 Task: Find connections with filter location Cikarang with filter topic #humanresourceswith filter profile language French with filter current company GEP Worldwide with filter school Adikavi Nannaya University with filter industry Events Services with filter service category Research with filter keywords title Program Manager
Action: Mouse moved to (561, 58)
Screenshot: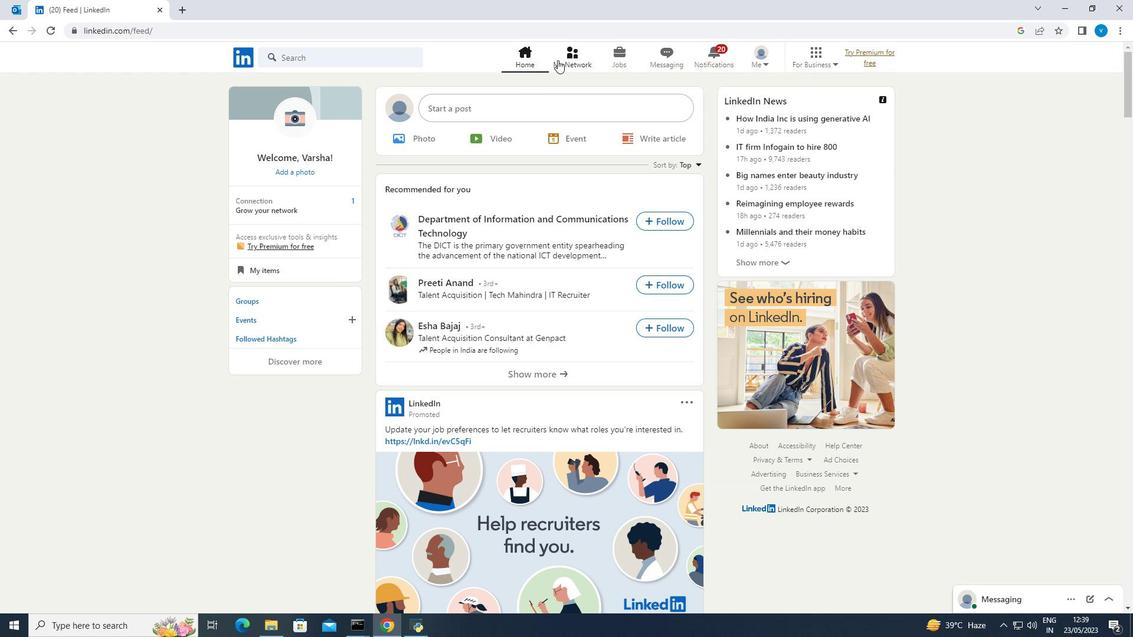 
Action: Mouse pressed left at (561, 58)
Screenshot: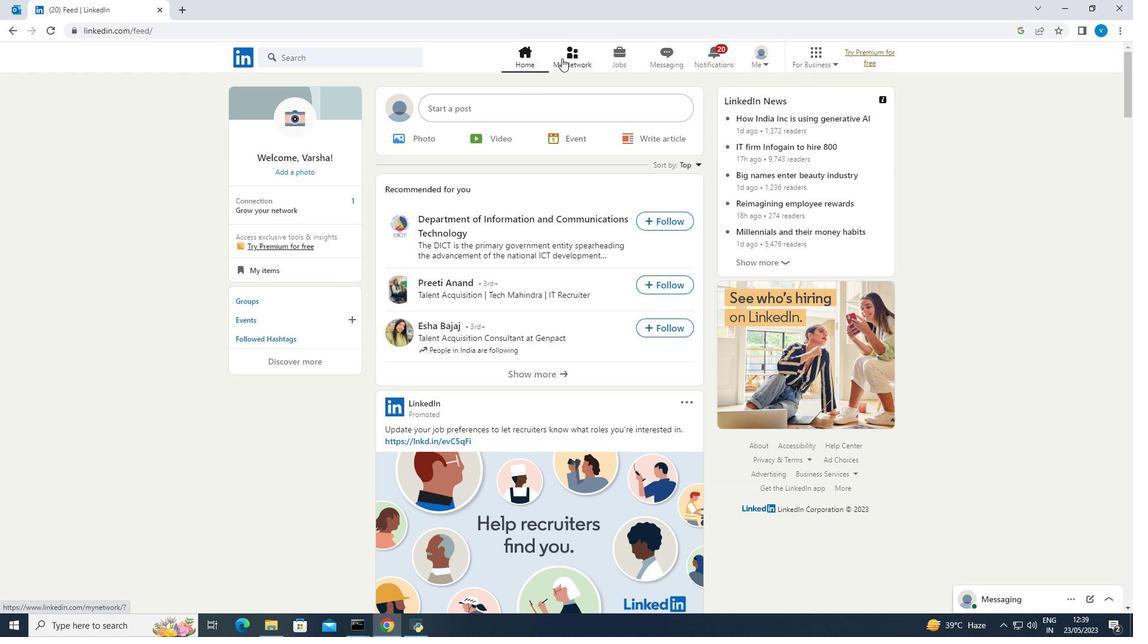 
Action: Mouse moved to (359, 118)
Screenshot: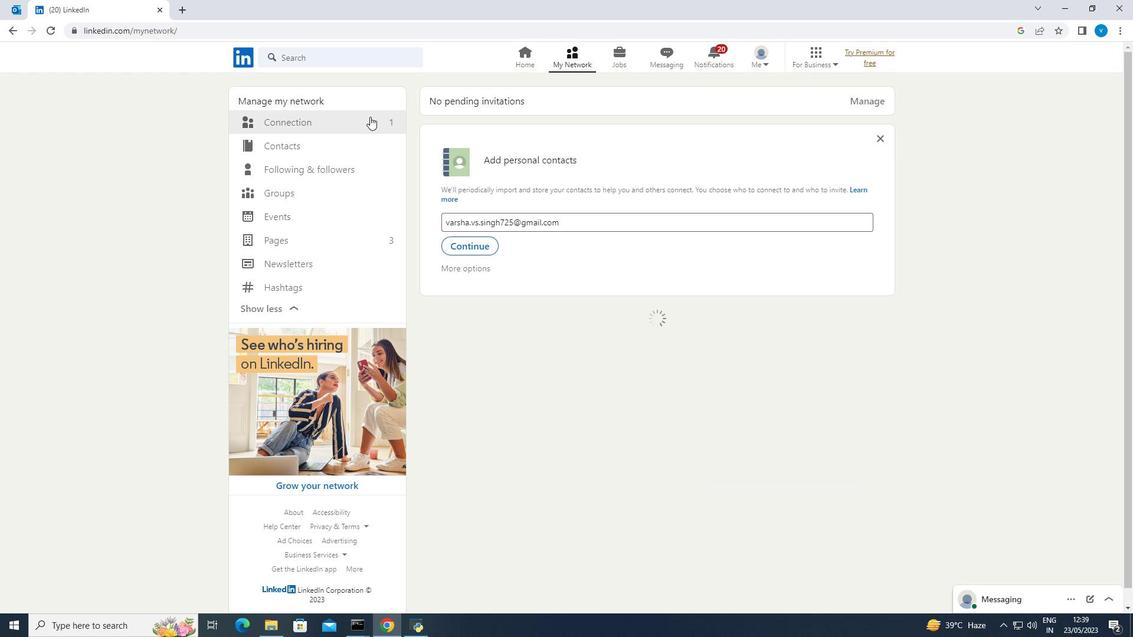 
Action: Mouse pressed left at (359, 118)
Screenshot: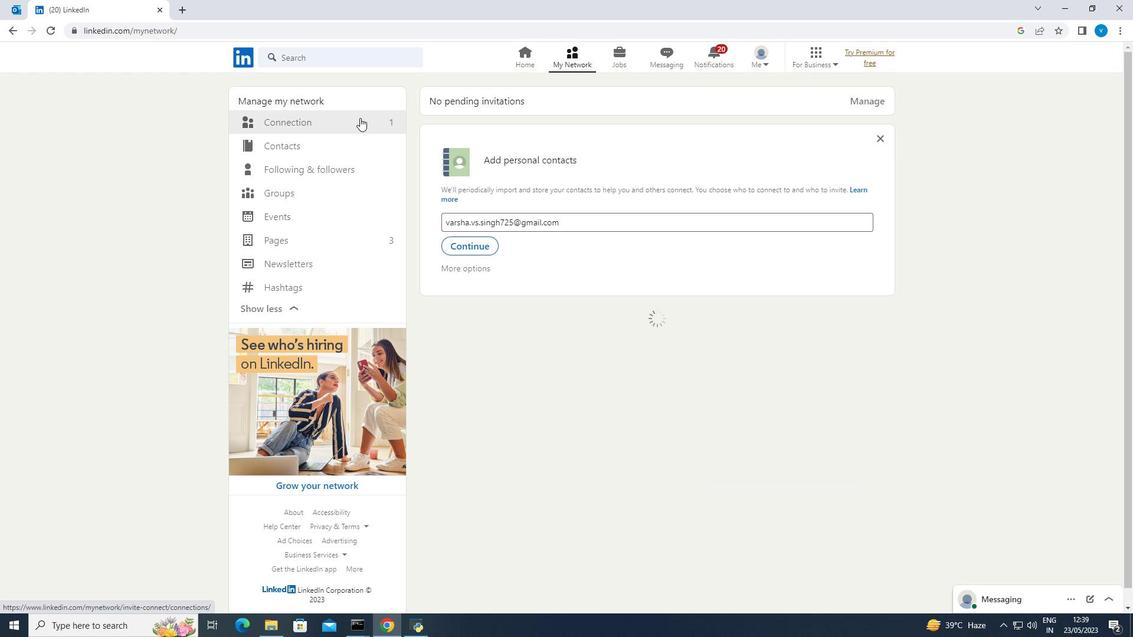 
Action: Mouse moved to (636, 125)
Screenshot: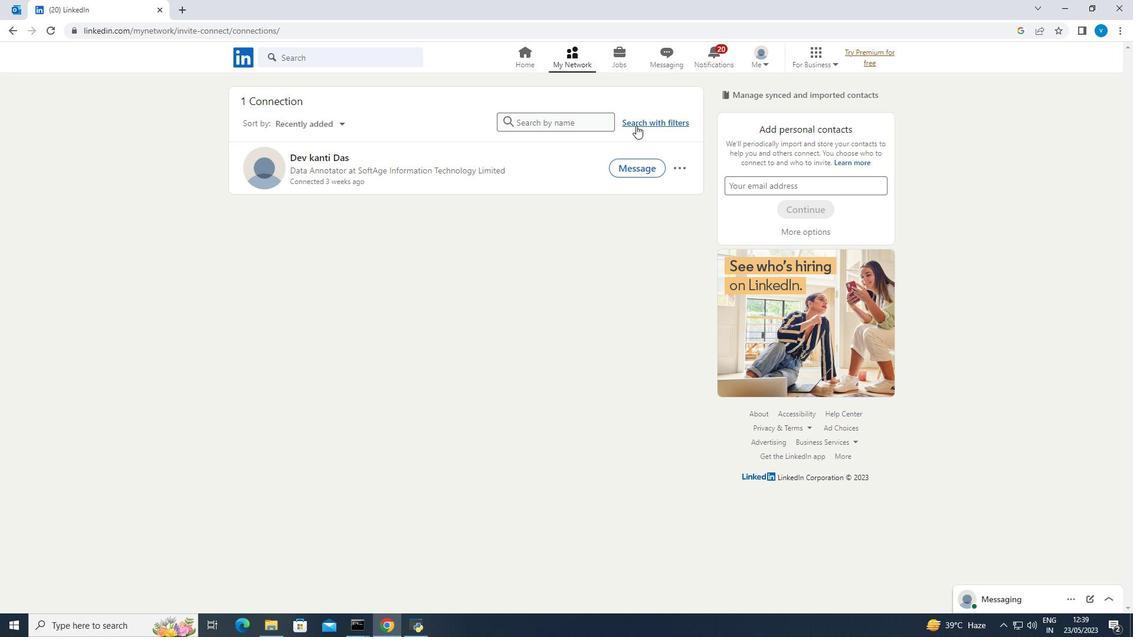 
Action: Mouse pressed left at (636, 125)
Screenshot: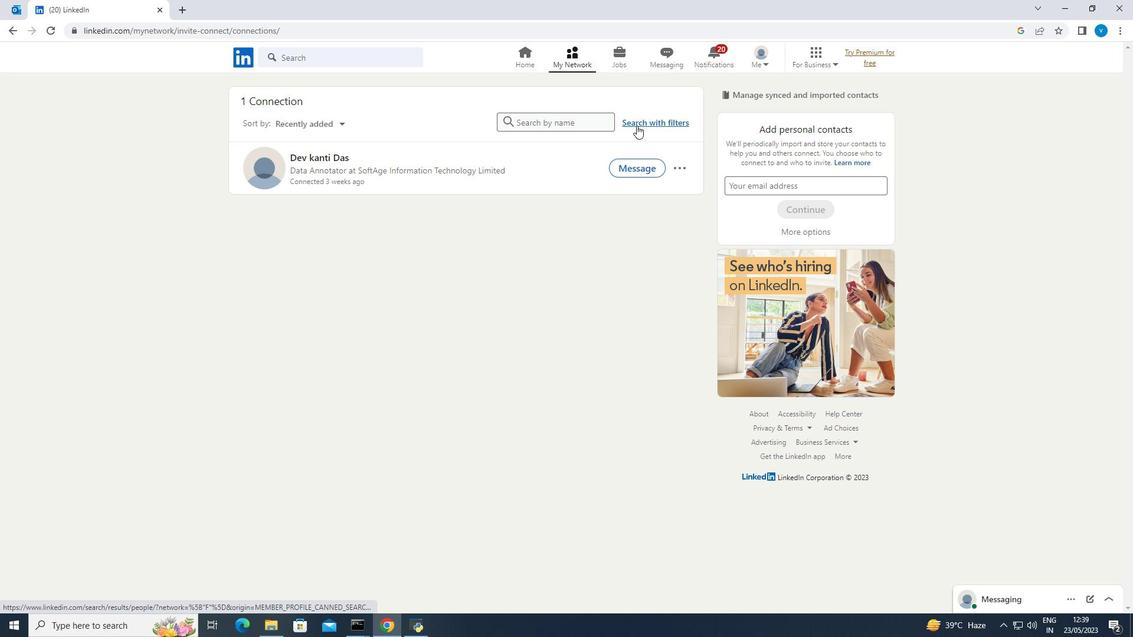 
Action: Mouse moved to (601, 90)
Screenshot: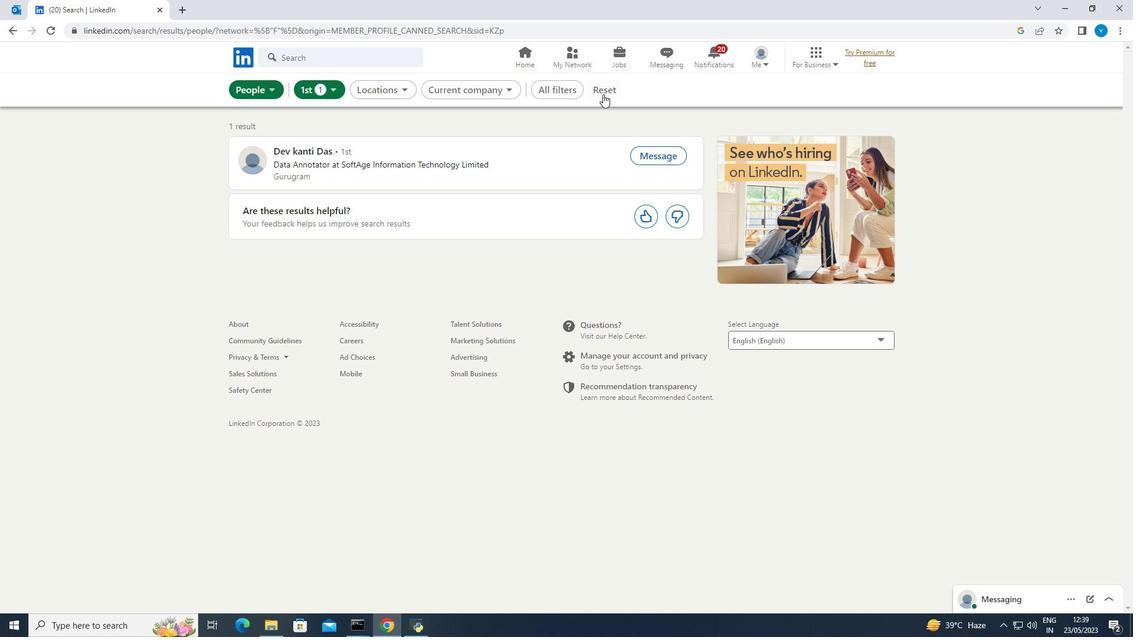 
Action: Mouse pressed left at (601, 90)
Screenshot: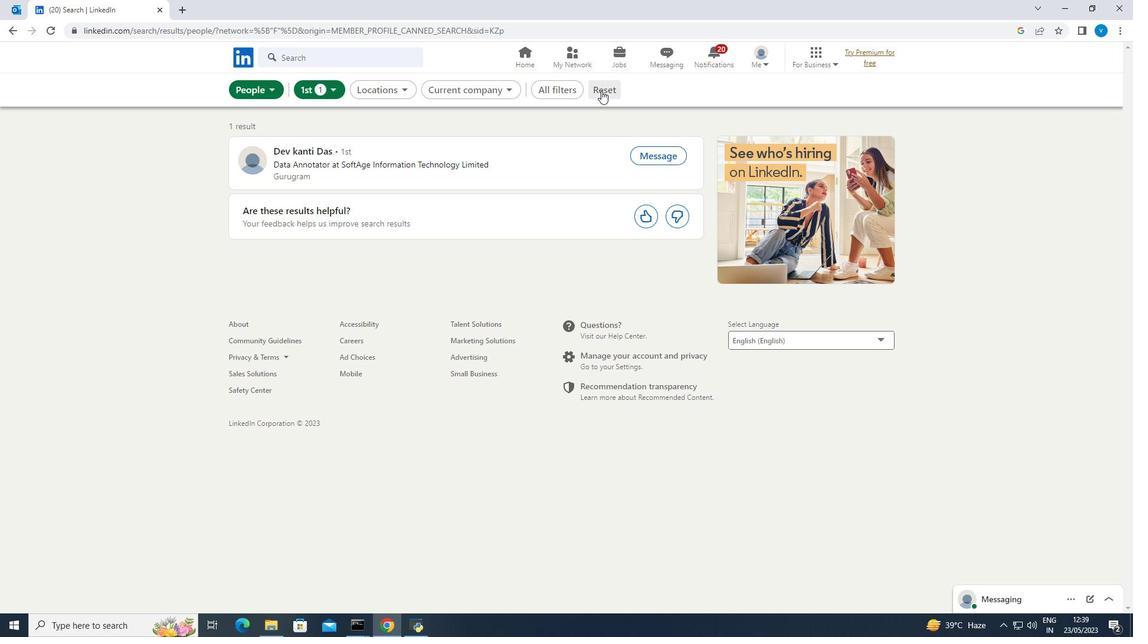 
Action: Mouse moved to (597, 91)
Screenshot: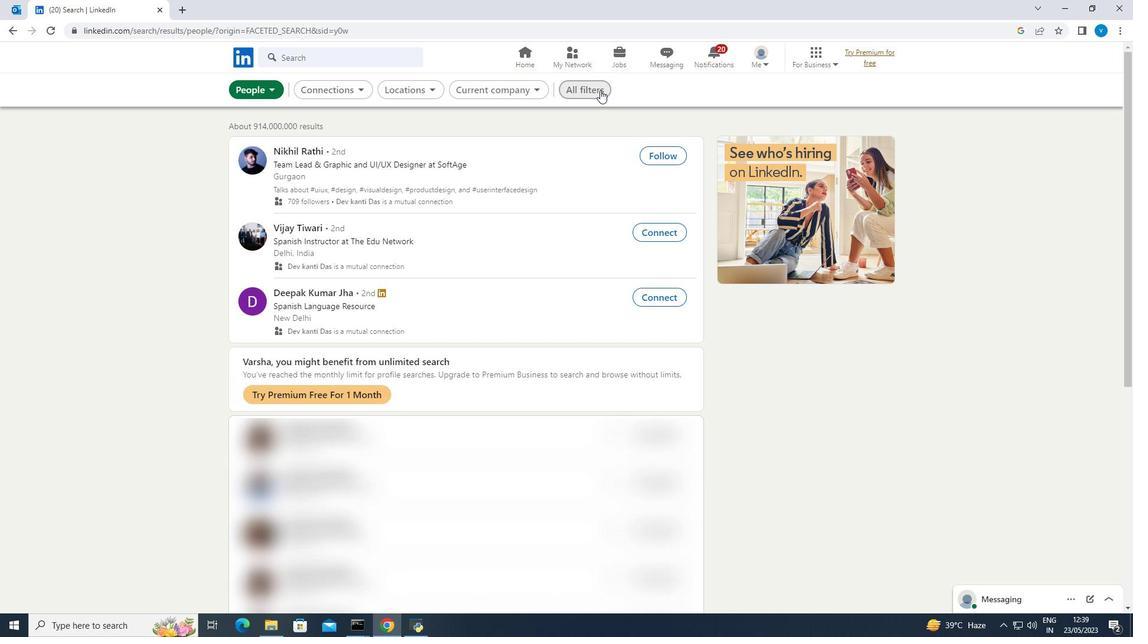 
Action: Mouse pressed left at (597, 91)
Screenshot: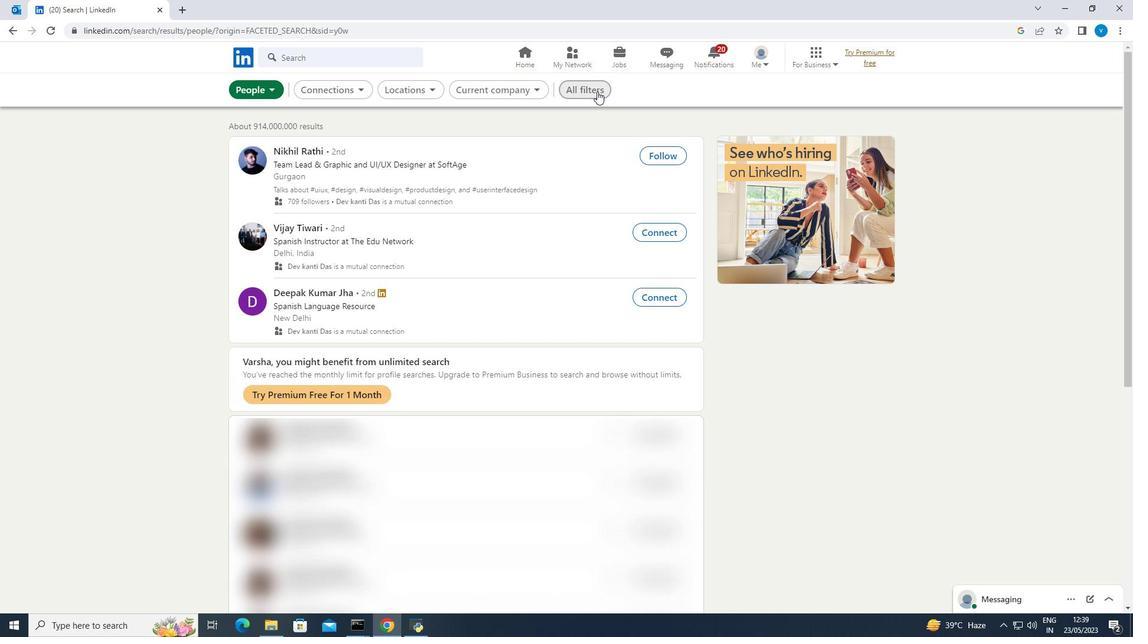 
Action: Mouse moved to (851, 213)
Screenshot: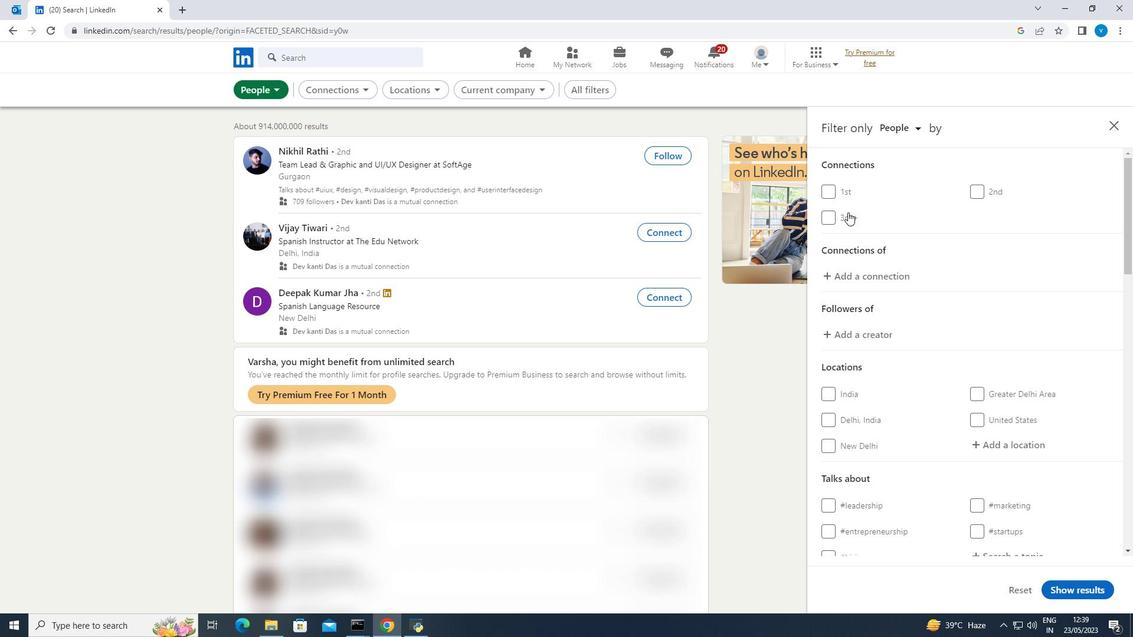 
Action: Mouse scrolled (851, 213) with delta (0, 0)
Screenshot: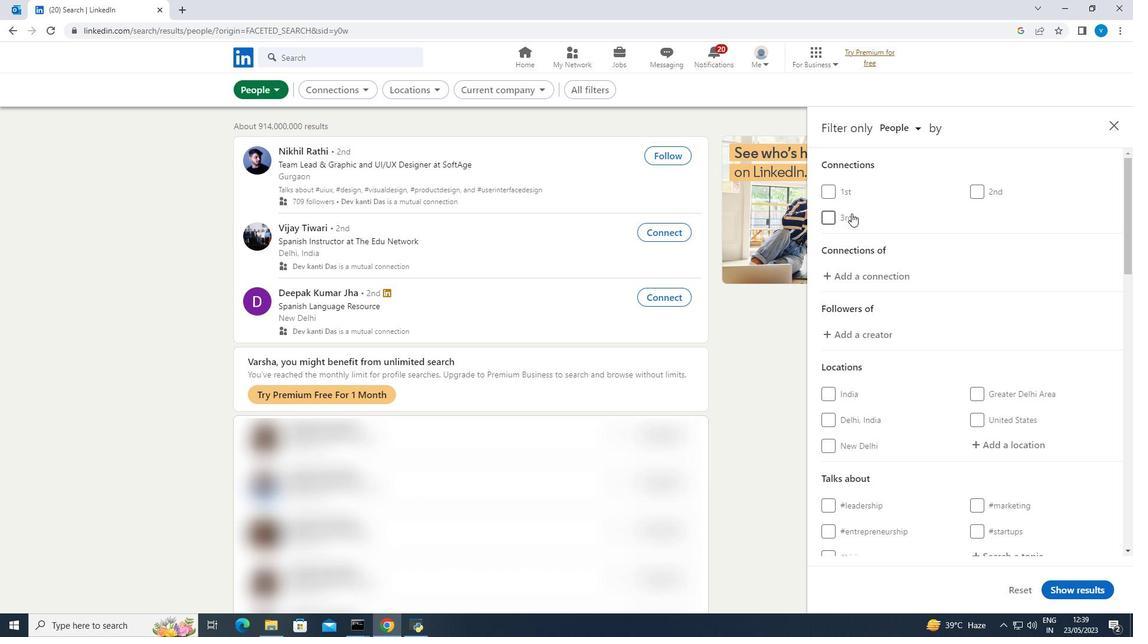 
Action: Mouse scrolled (851, 213) with delta (0, 0)
Screenshot: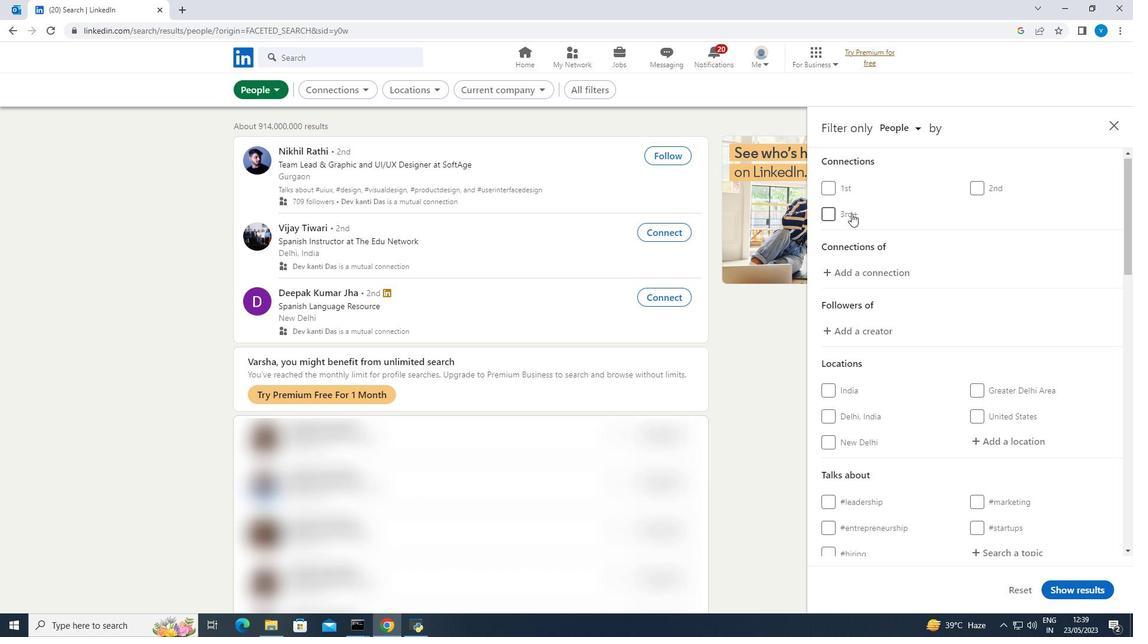 
Action: Mouse scrolled (851, 213) with delta (0, 0)
Screenshot: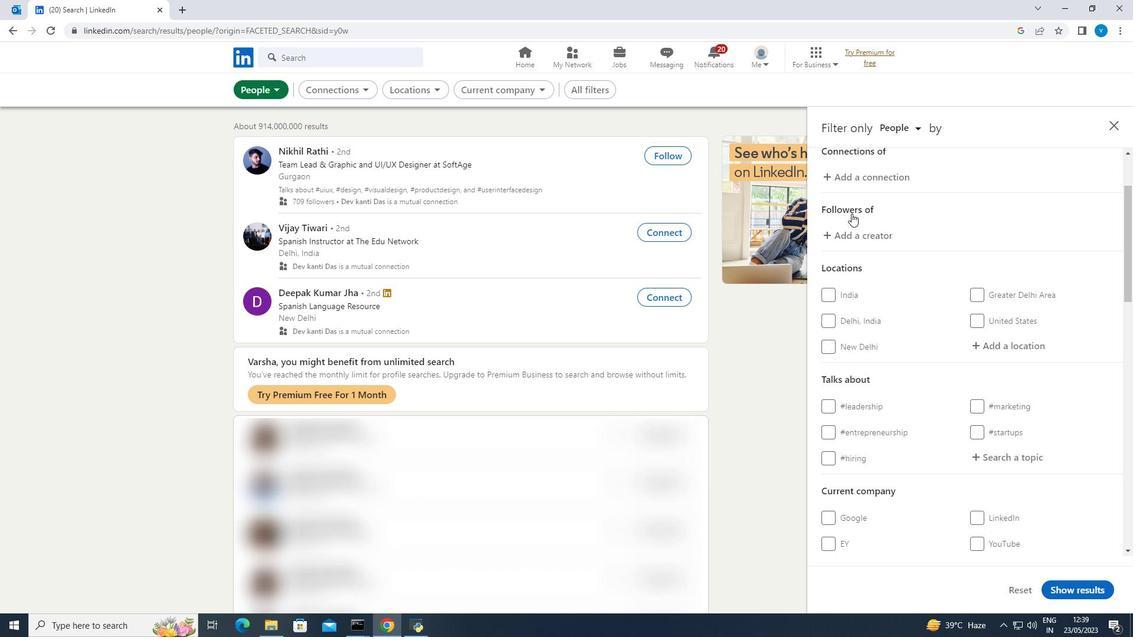 
Action: Mouse moved to (978, 263)
Screenshot: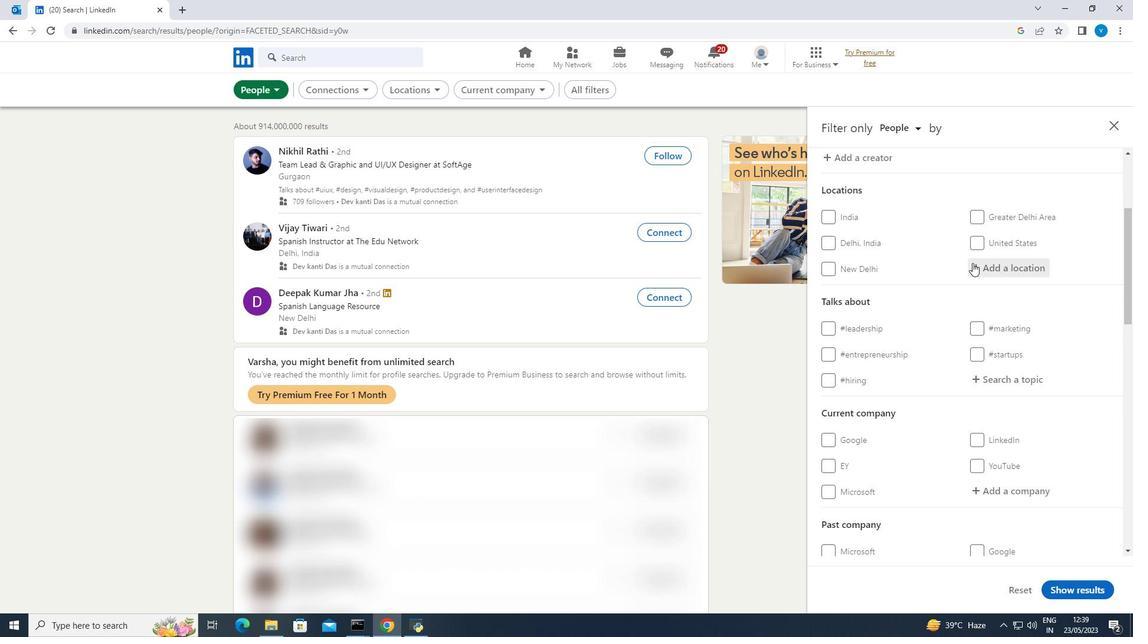 
Action: Mouse pressed left at (978, 263)
Screenshot: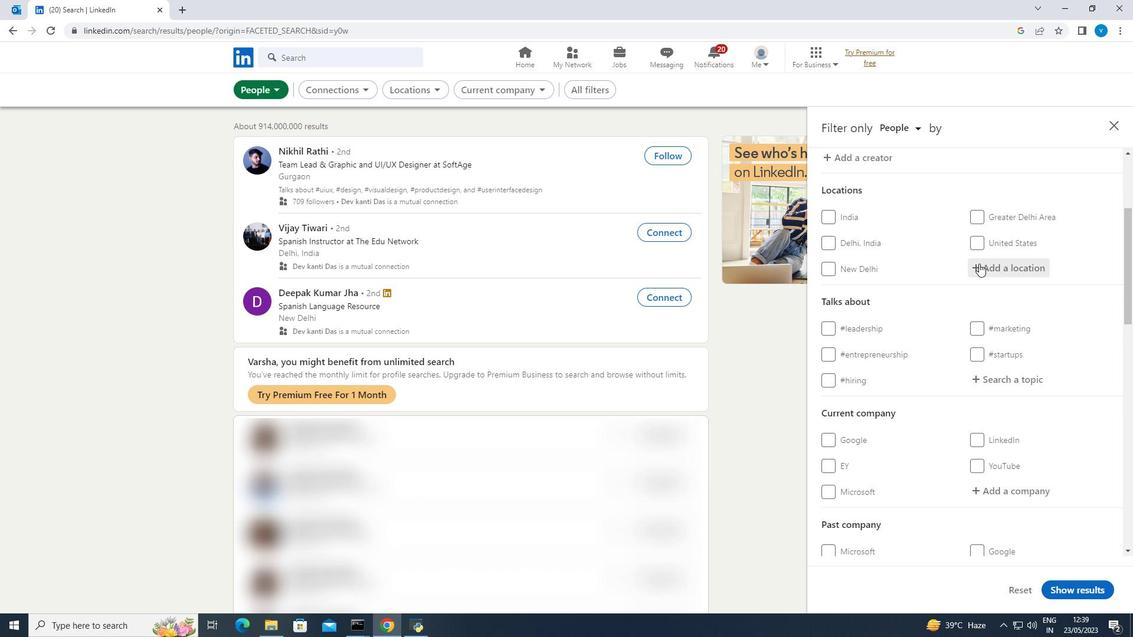 
Action: Key pressed <Key.shift><Key.shift><Key.shift>Cikarang
Screenshot: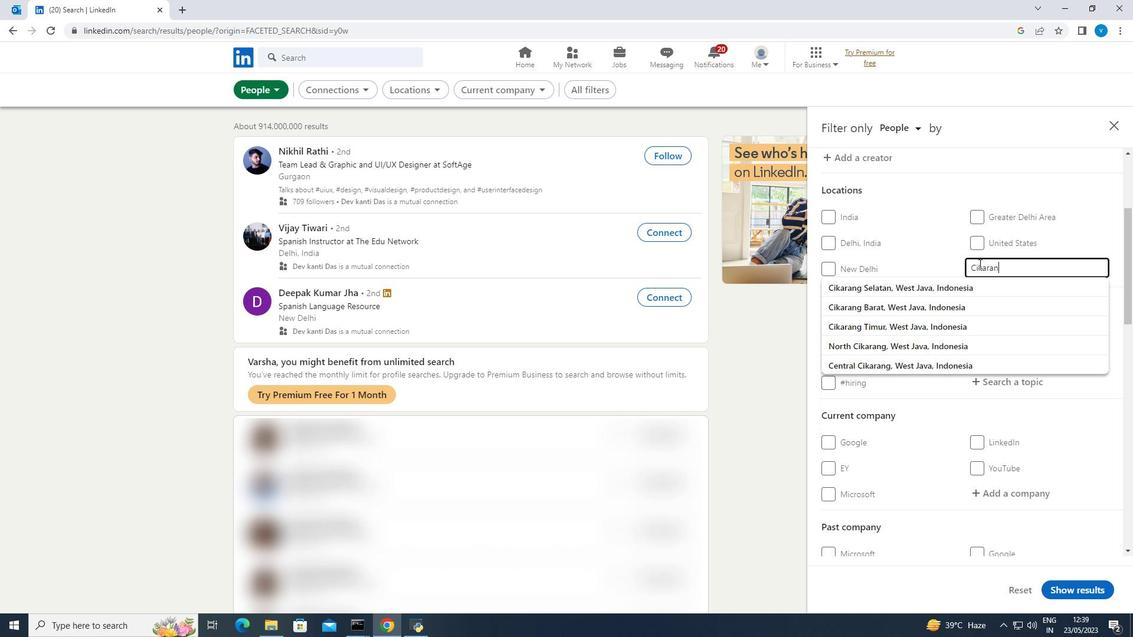 
Action: Mouse moved to (1000, 381)
Screenshot: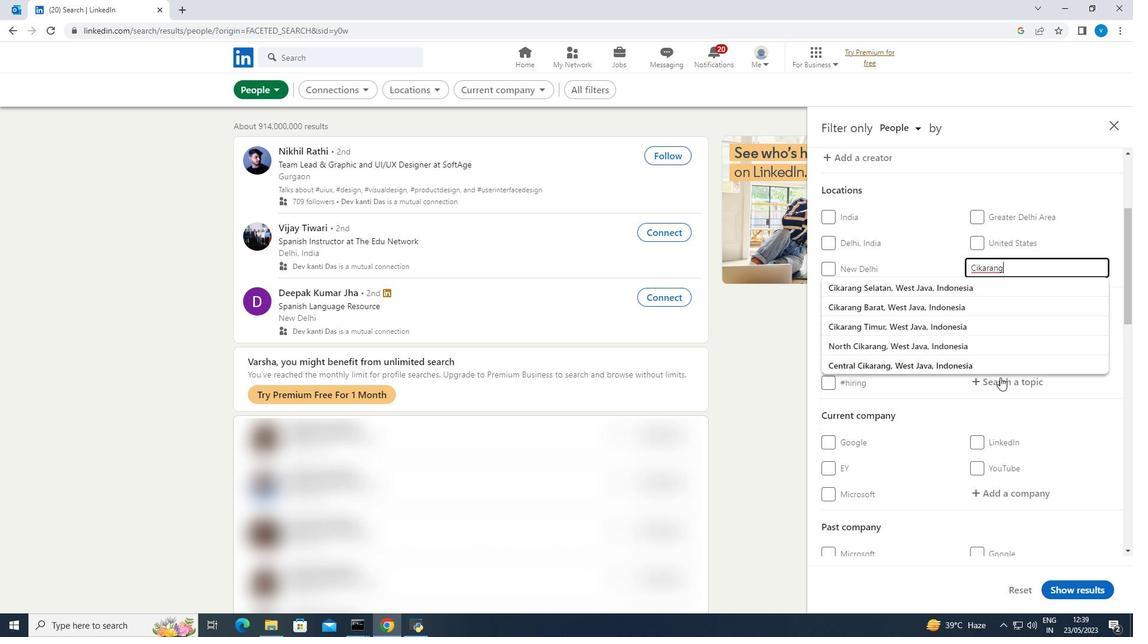 
Action: Mouse pressed left at (1000, 381)
Screenshot: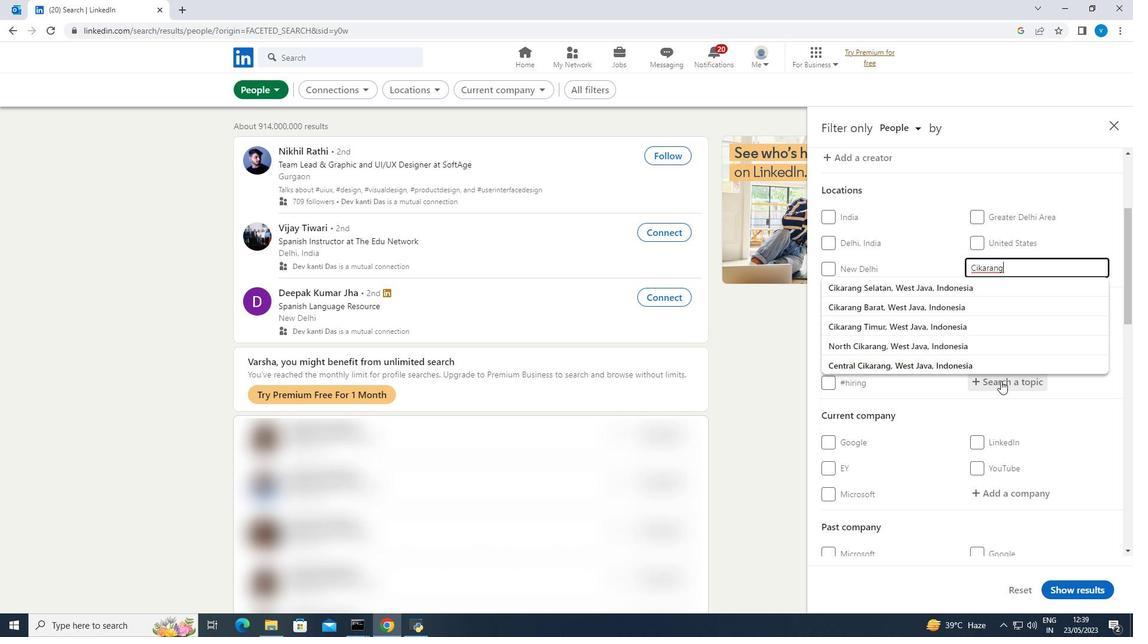 
Action: Mouse moved to (996, 384)
Screenshot: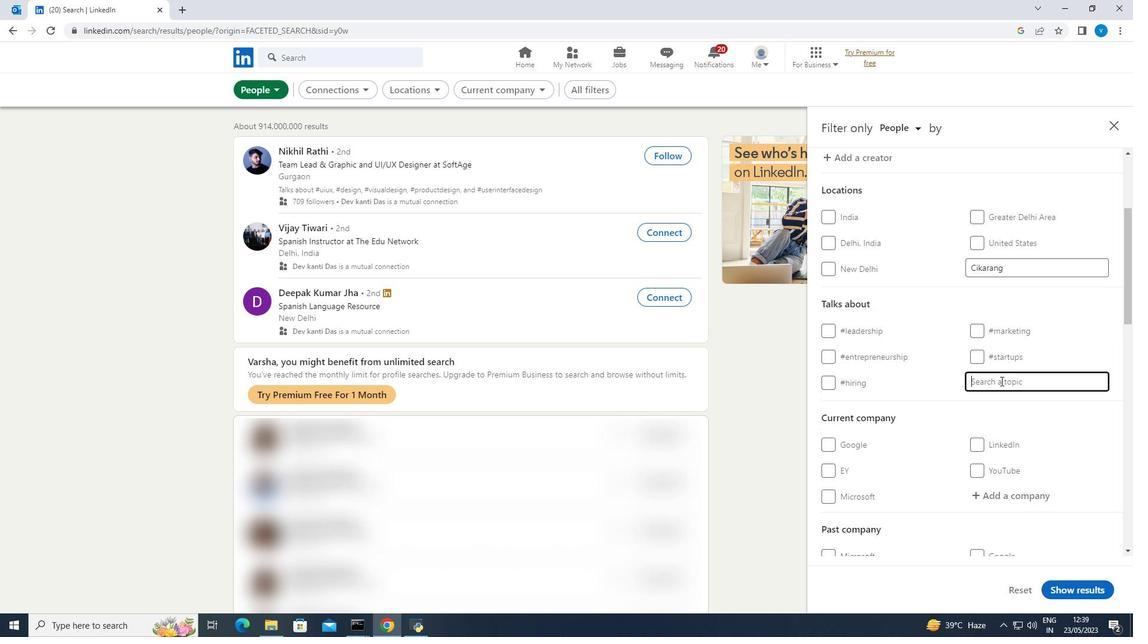 
Action: Key pressed humanresources
Screenshot: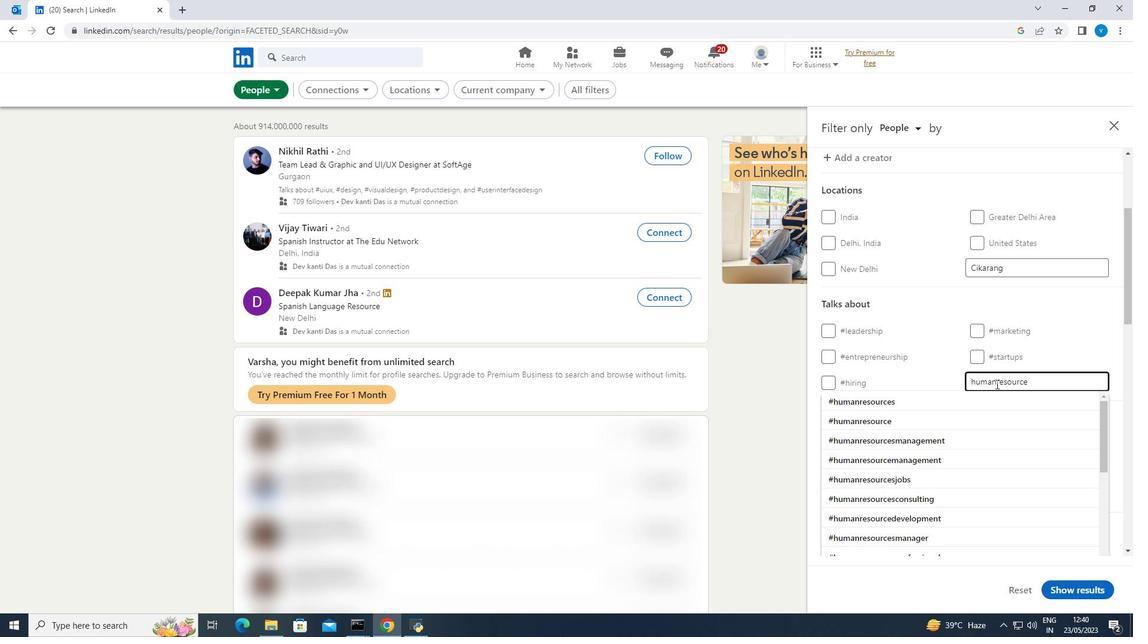 
Action: Mouse moved to (942, 395)
Screenshot: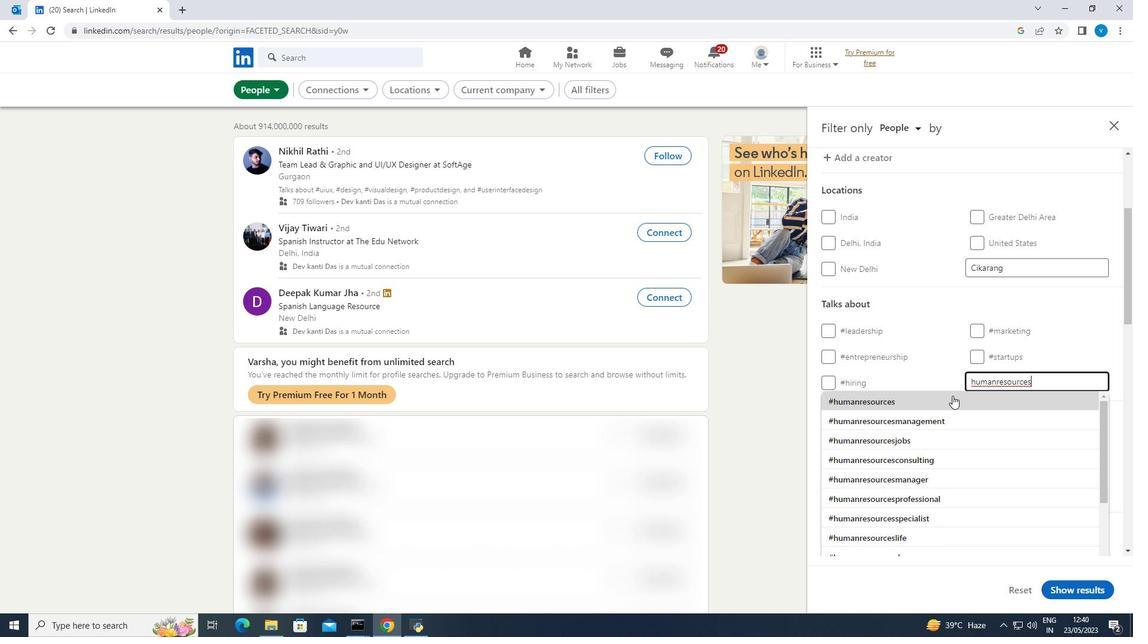 
Action: Mouse pressed left at (942, 395)
Screenshot: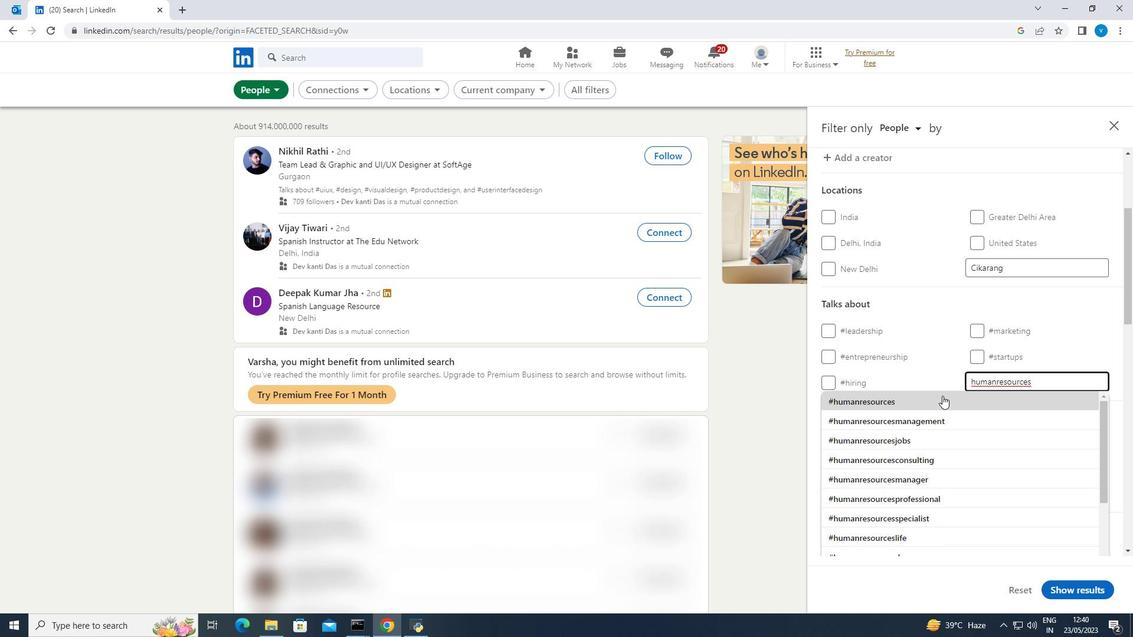 
Action: Mouse scrolled (942, 395) with delta (0, 0)
Screenshot: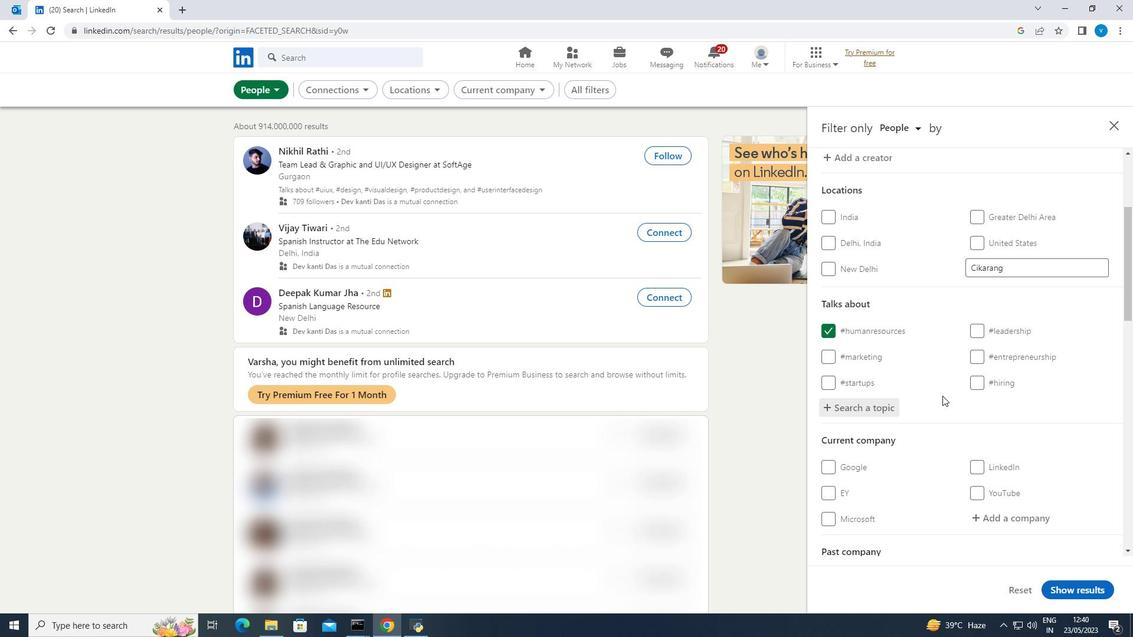 
Action: Mouse scrolled (942, 395) with delta (0, 0)
Screenshot: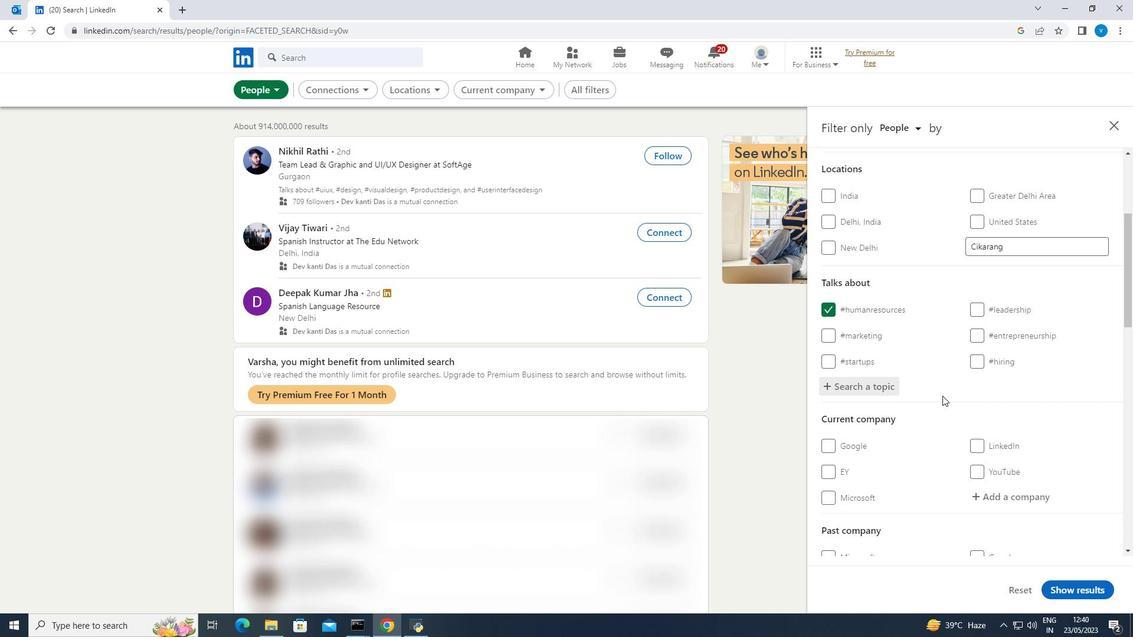 
Action: Mouse scrolled (942, 395) with delta (0, 0)
Screenshot: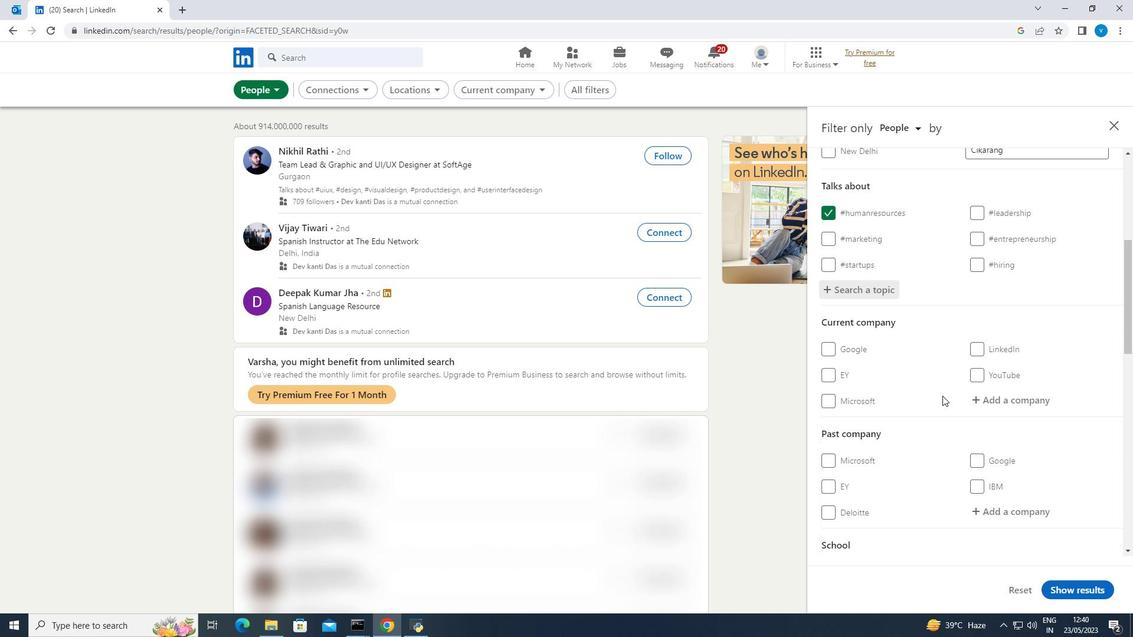 
Action: Mouse scrolled (942, 395) with delta (0, 0)
Screenshot: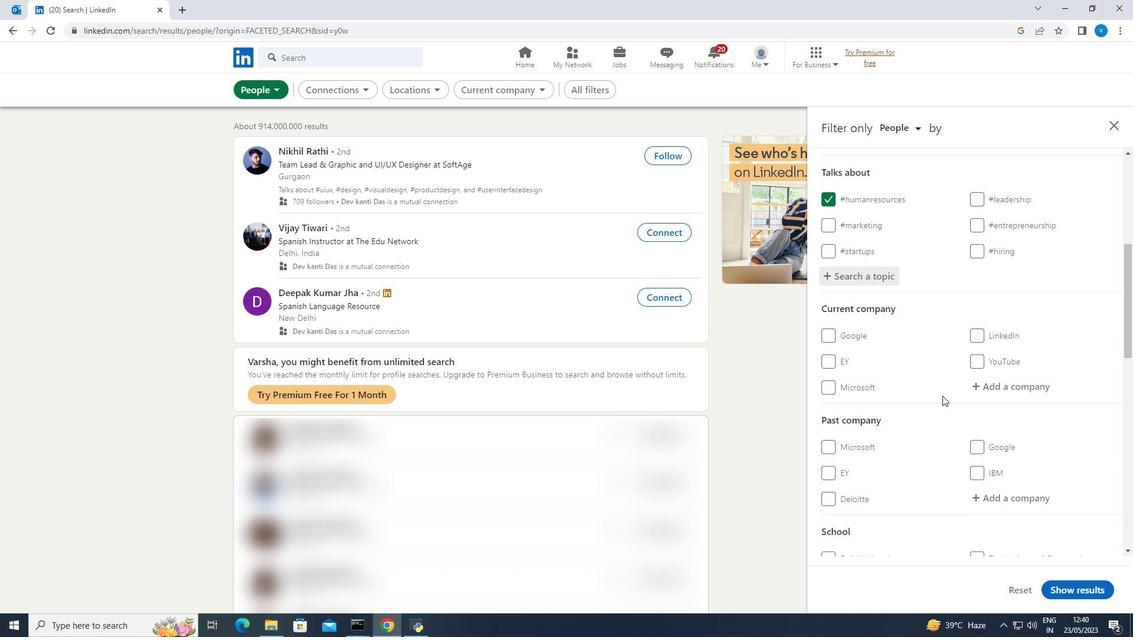 
Action: Mouse scrolled (942, 395) with delta (0, 0)
Screenshot: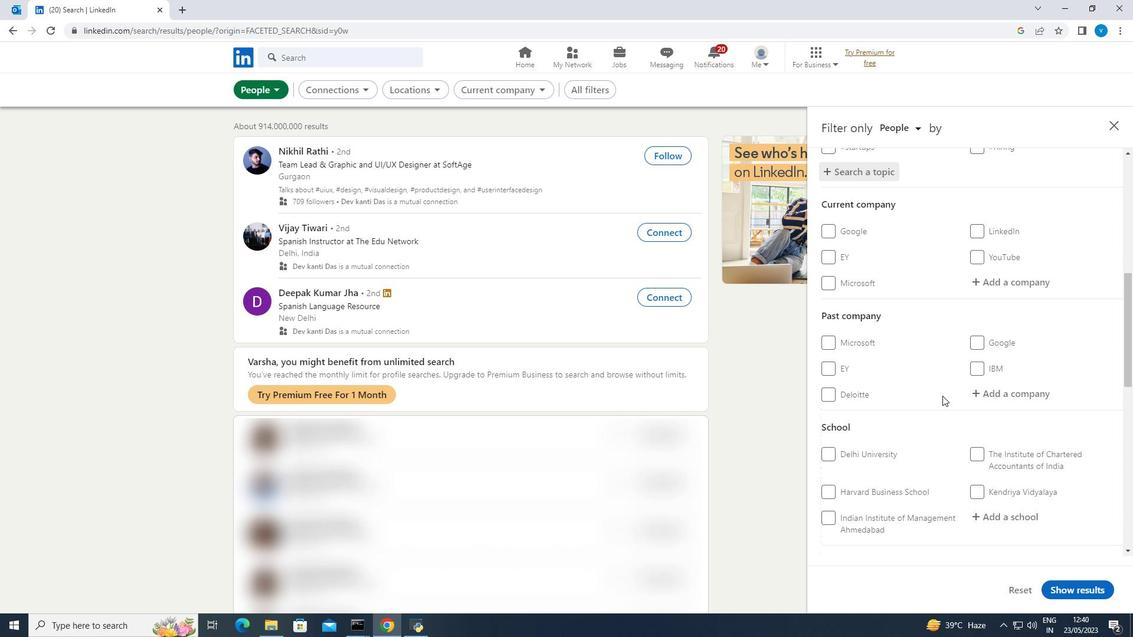 
Action: Mouse moved to (941, 396)
Screenshot: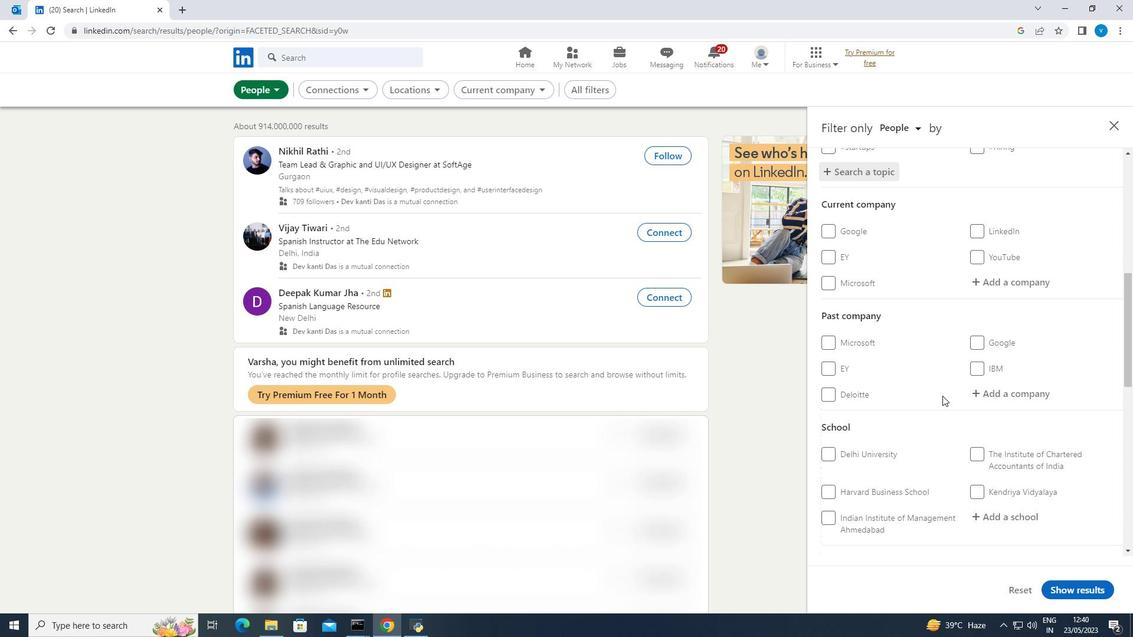 
Action: Mouse scrolled (941, 395) with delta (0, 0)
Screenshot: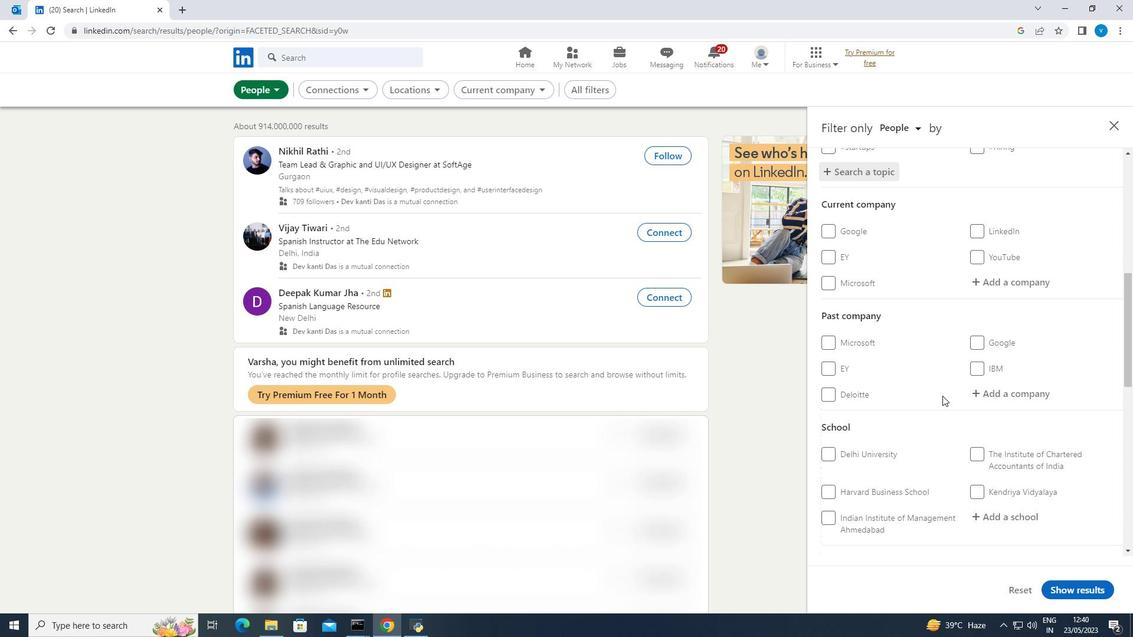 
Action: Mouse scrolled (941, 395) with delta (0, 0)
Screenshot: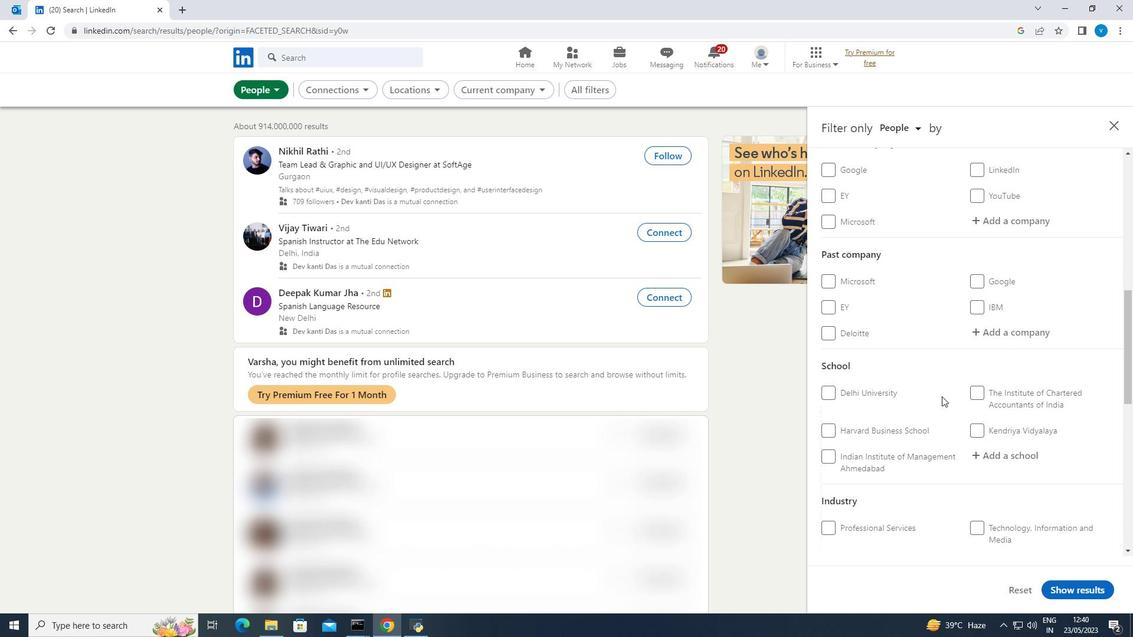 
Action: Mouse scrolled (941, 395) with delta (0, 0)
Screenshot: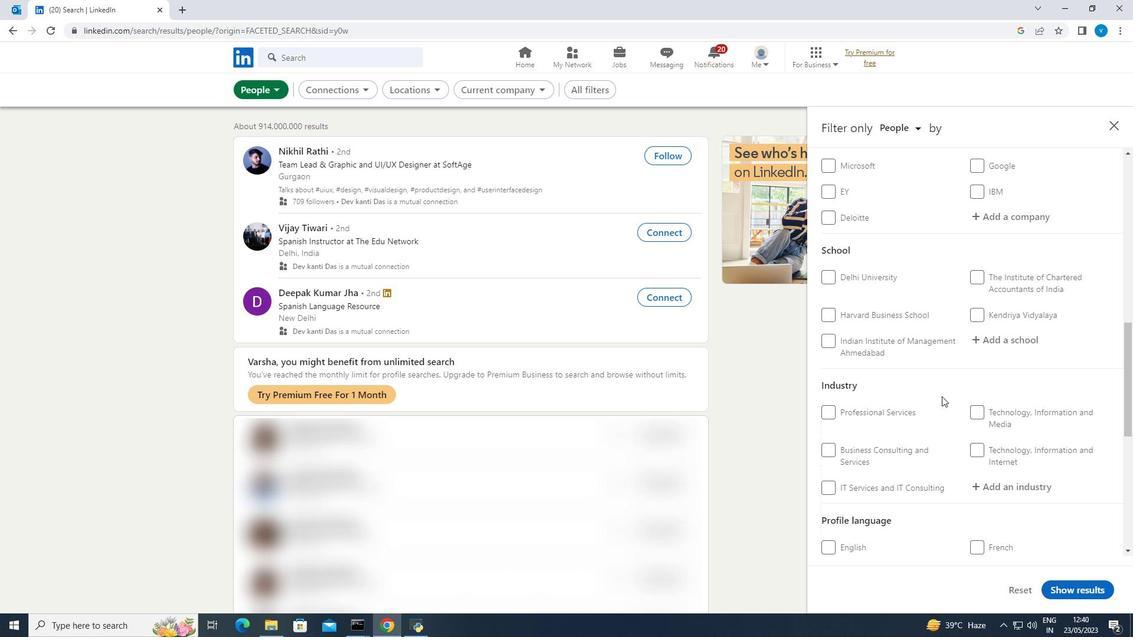 
Action: Mouse scrolled (941, 395) with delta (0, 0)
Screenshot: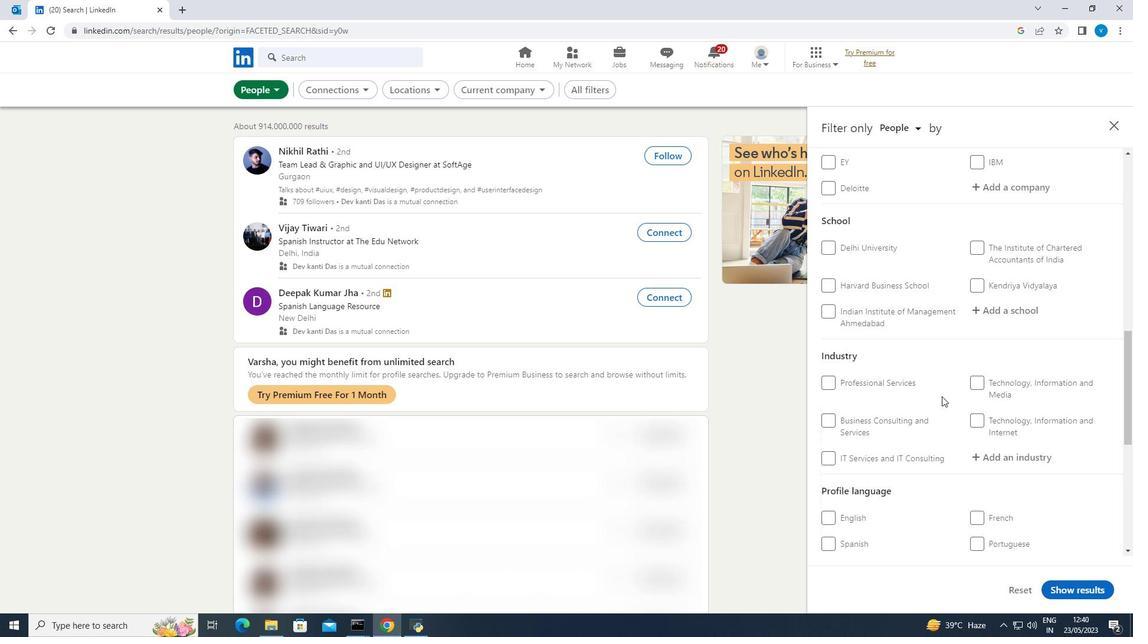 
Action: Mouse moved to (972, 427)
Screenshot: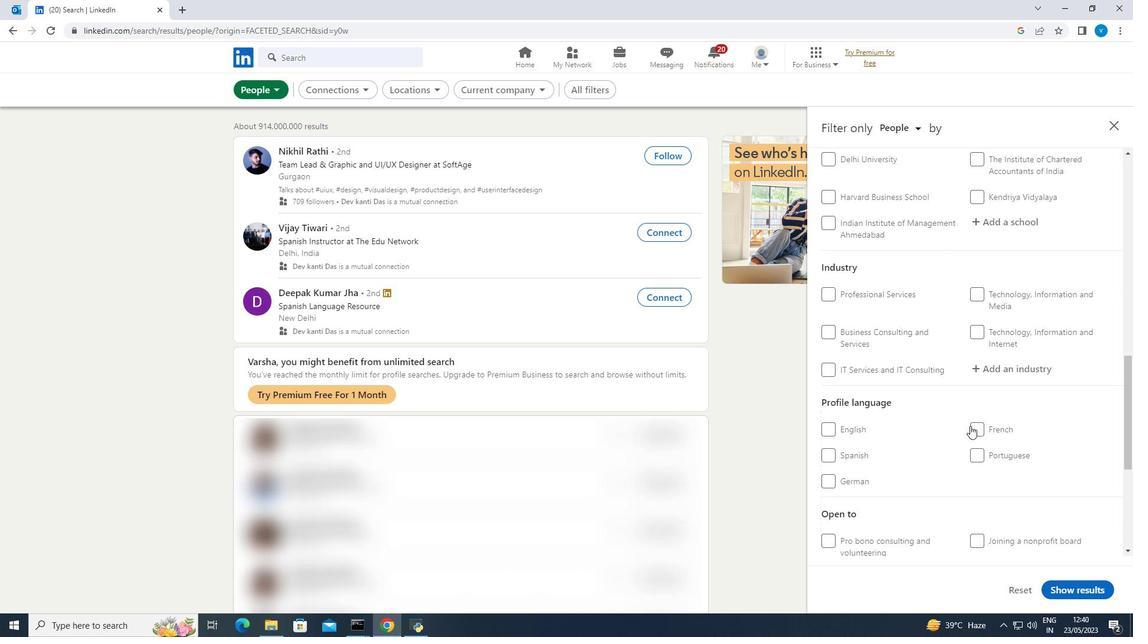 
Action: Mouse pressed left at (972, 427)
Screenshot: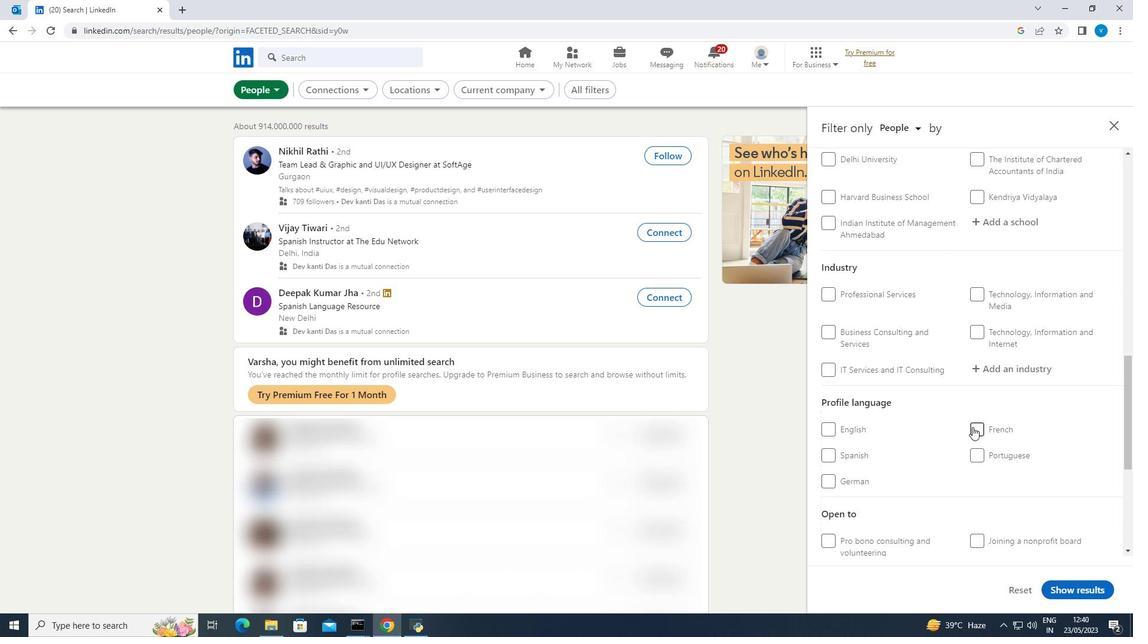 
Action: Mouse scrolled (972, 427) with delta (0, 0)
Screenshot: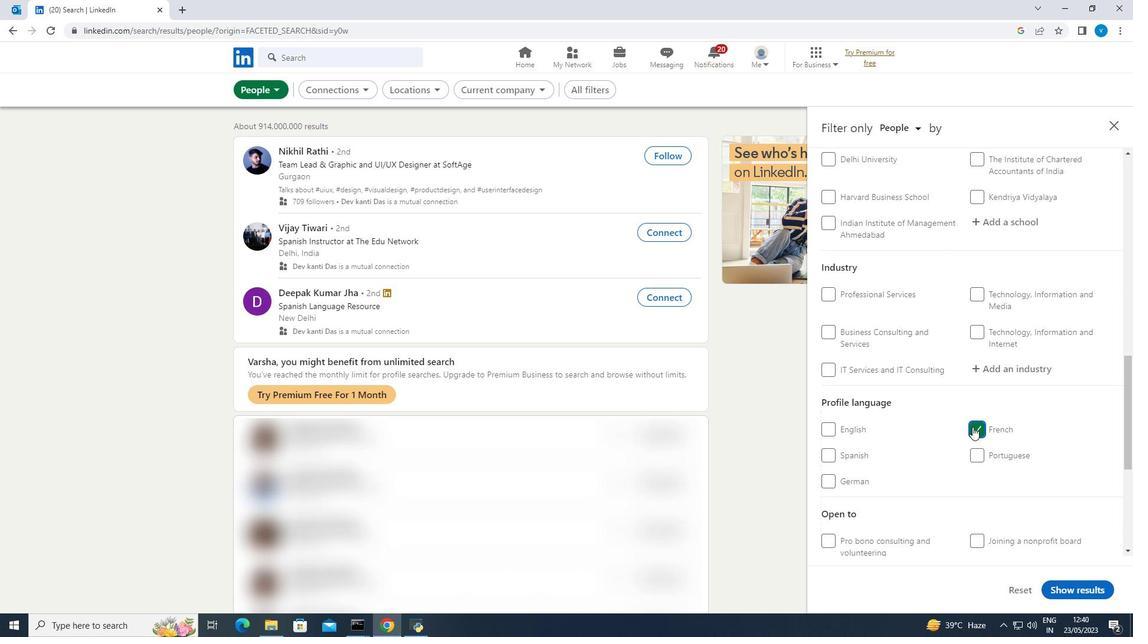 
Action: Mouse scrolled (972, 427) with delta (0, 0)
Screenshot: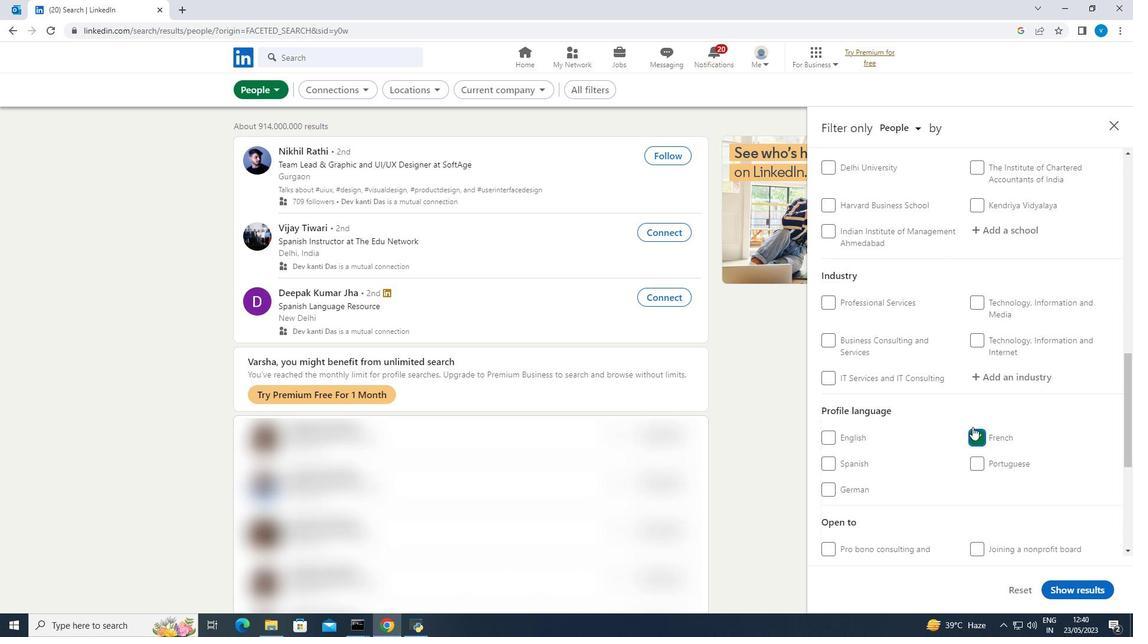 
Action: Mouse scrolled (972, 427) with delta (0, 0)
Screenshot: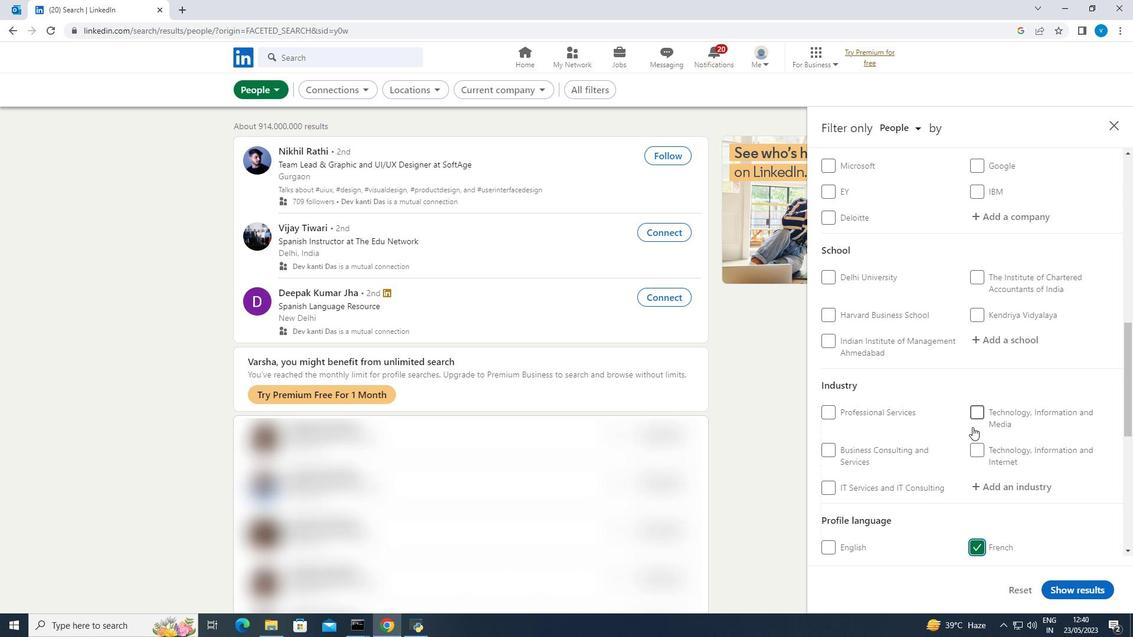 
Action: Mouse scrolled (972, 427) with delta (0, 0)
Screenshot: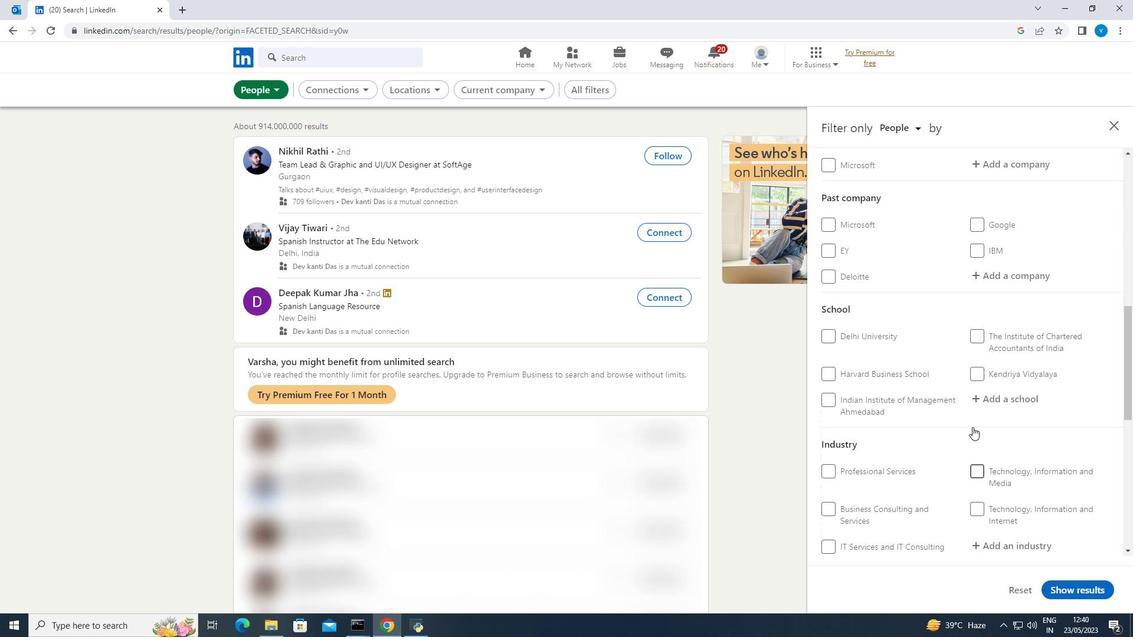 
Action: Mouse scrolled (972, 427) with delta (0, 0)
Screenshot: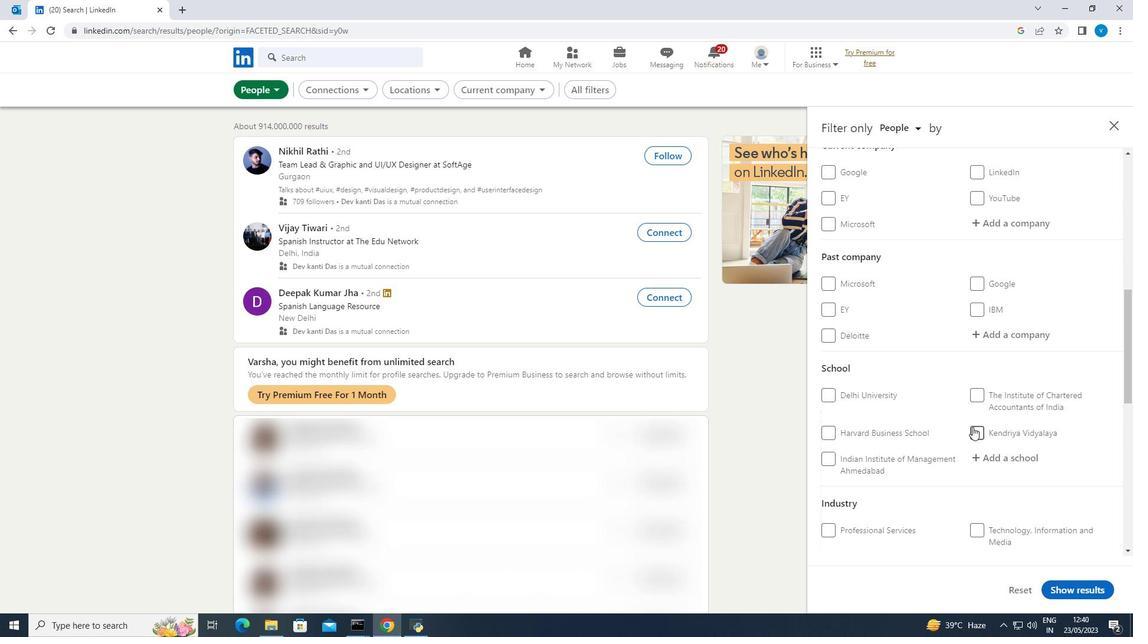 
Action: Mouse moved to (1007, 285)
Screenshot: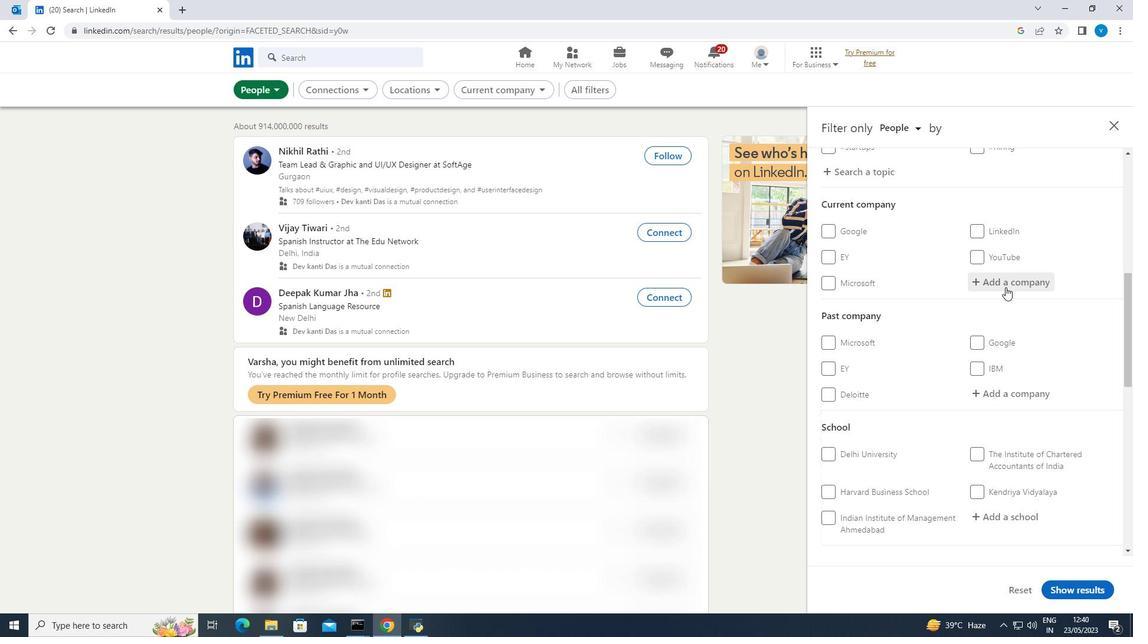 
Action: Mouse pressed left at (1007, 285)
Screenshot: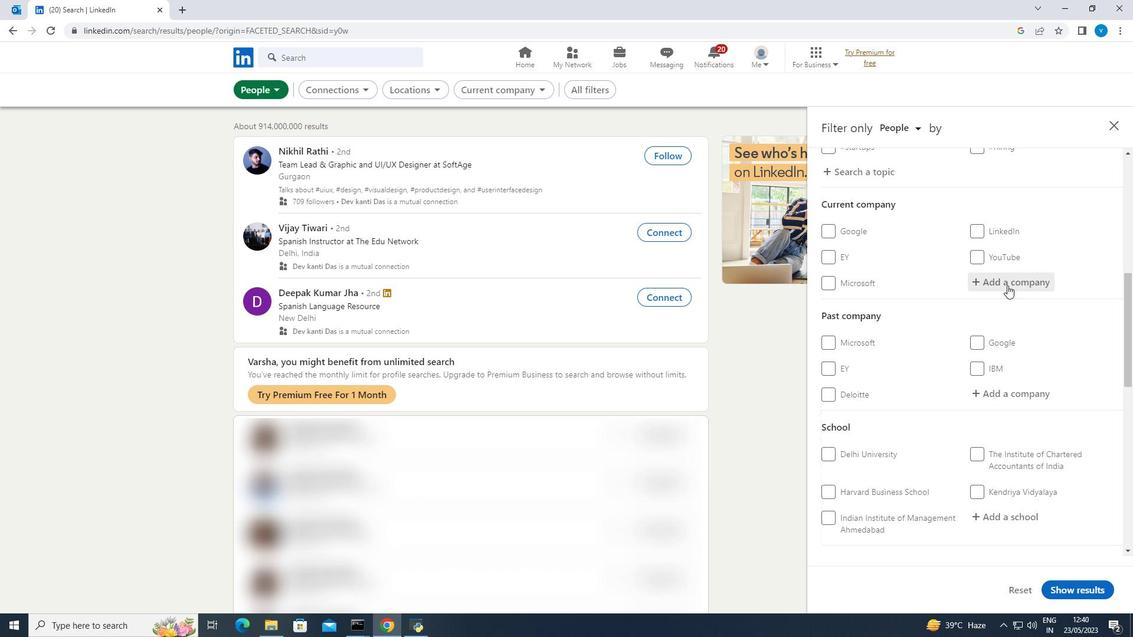 
Action: Key pressed <Key.shift><Key.shift><Key.shift><Key.shift><Key.shift><Key.shift><Key.shift><Key.shift><Key.shift><Key.shift><Key.shift><Key.shift><Key.shift><Key.shift><Key.shift>GEP<Key.space>
Screenshot: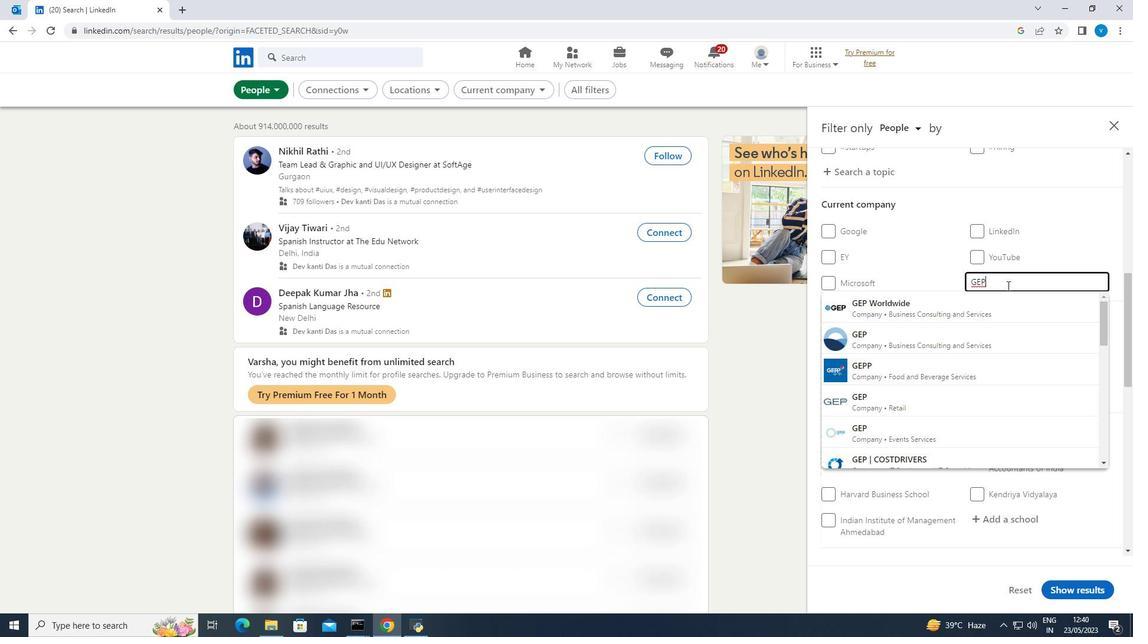 
Action: Mouse moved to (978, 306)
Screenshot: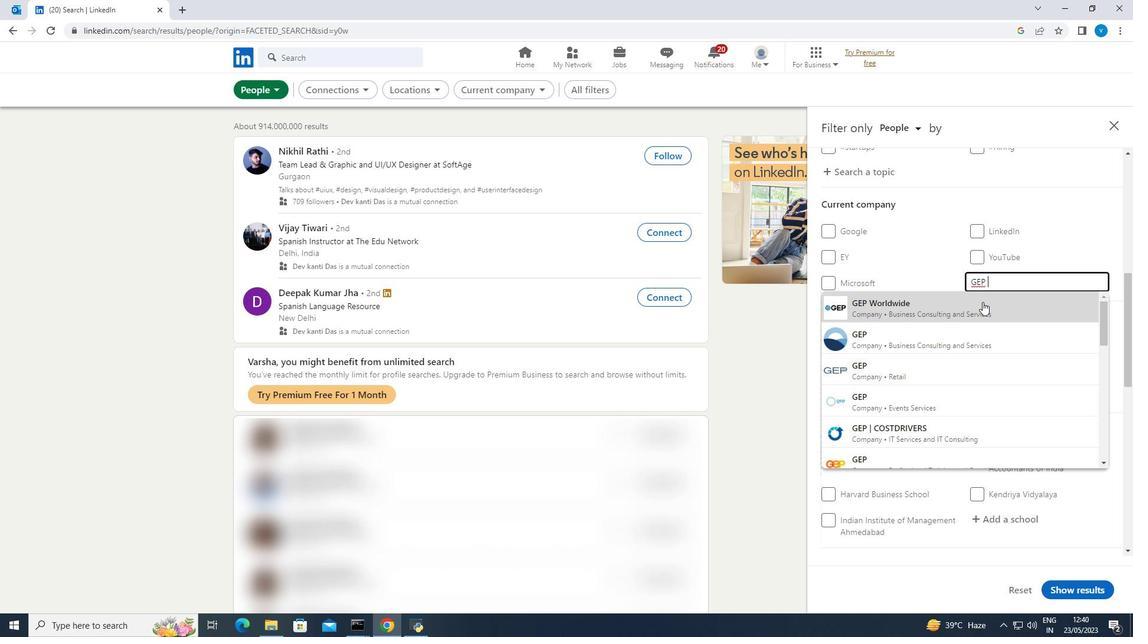 
Action: Mouse pressed left at (978, 306)
Screenshot: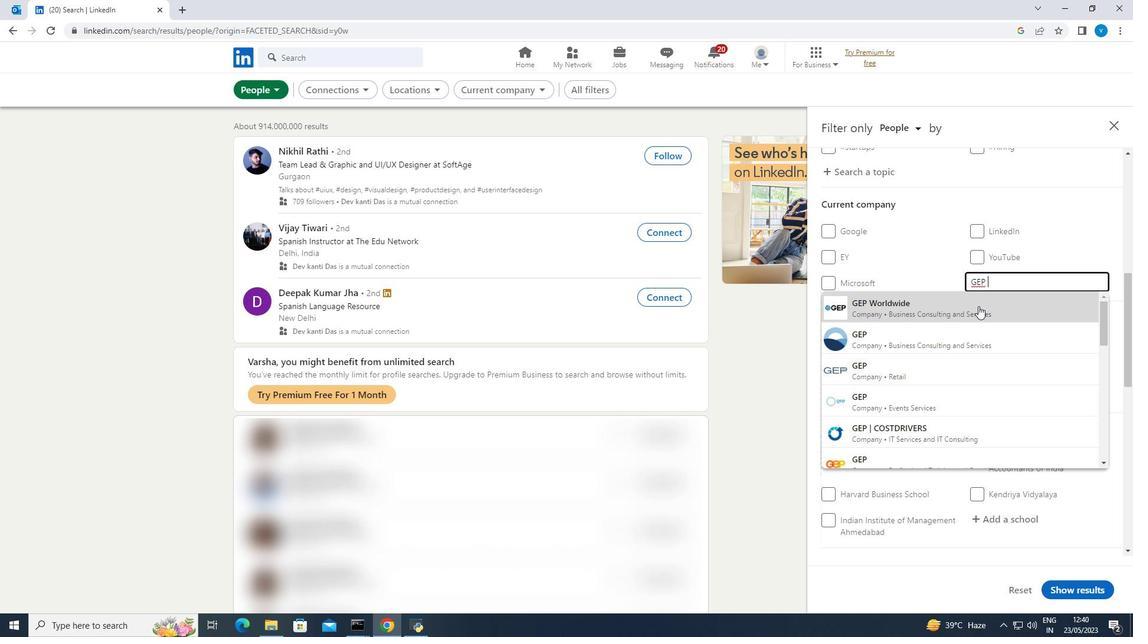 
Action: Mouse scrolled (978, 305) with delta (0, 0)
Screenshot: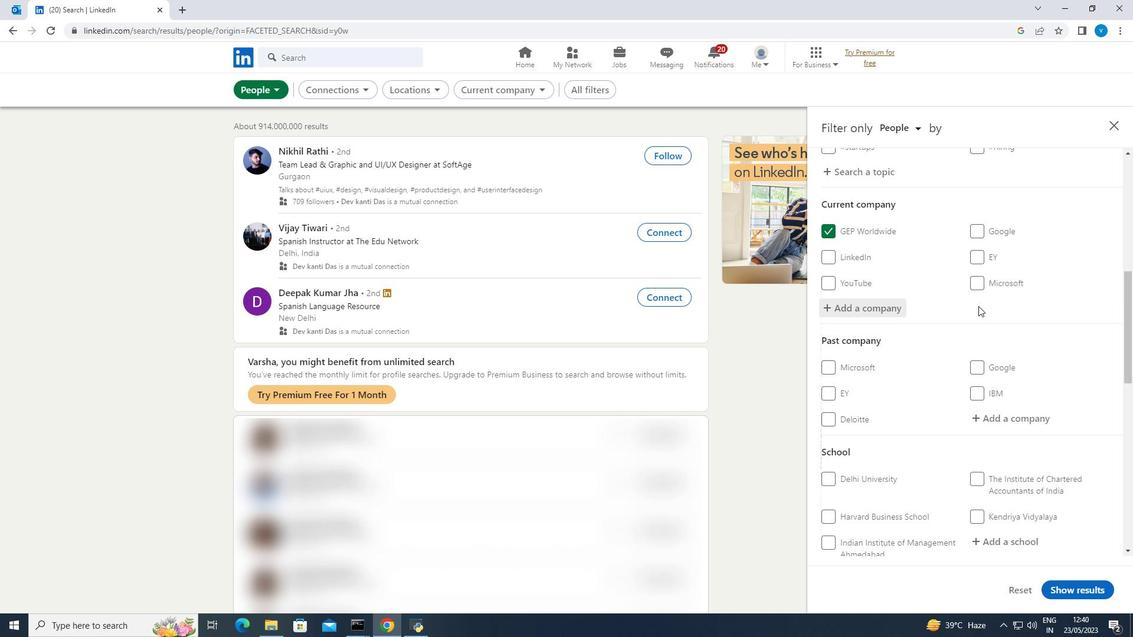 
Action: Mouse scrolled (978, 305) with delta (0, 0)
Screenshot: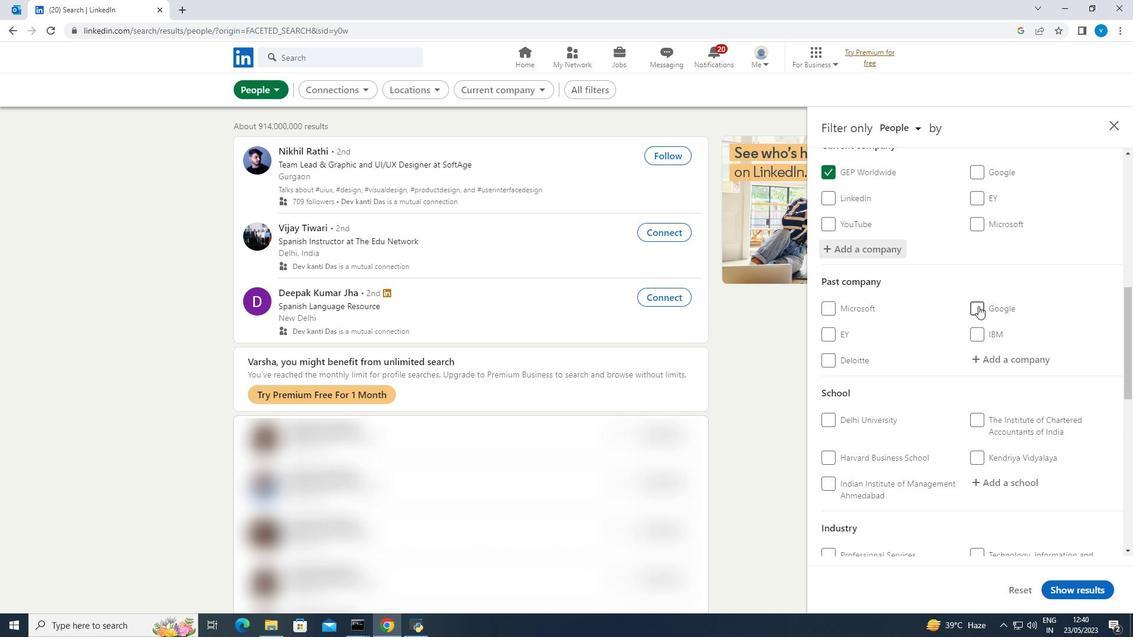 
Action: Mouse scrolled (978, 305) with delta (0, 0)
Screenshot: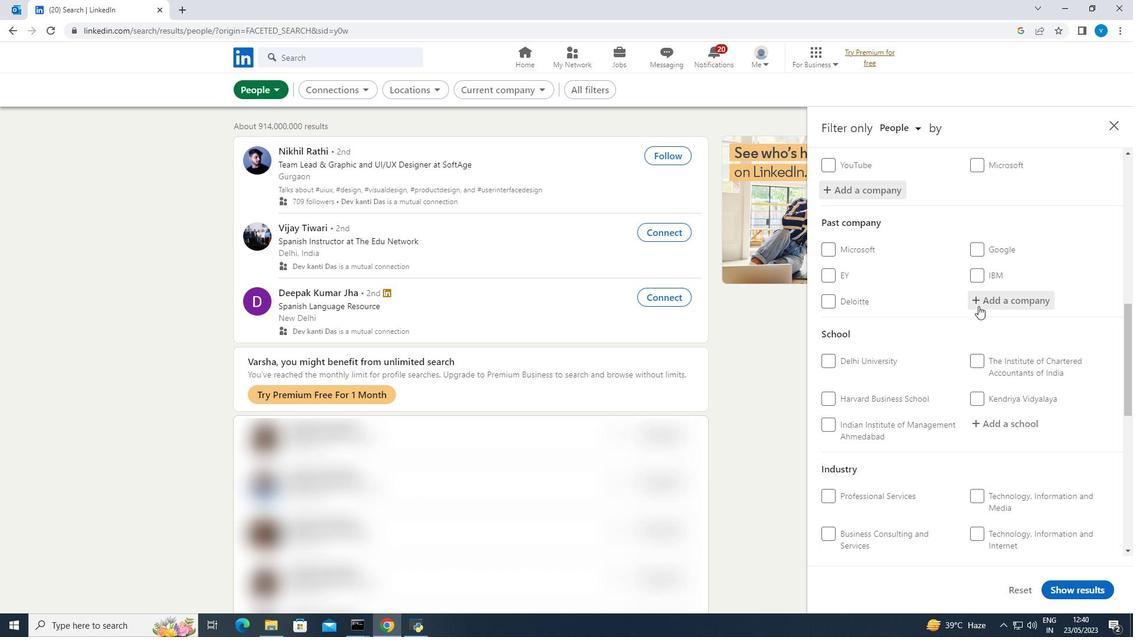 
Action: Mouse moved to (994, 359)
Screenshot: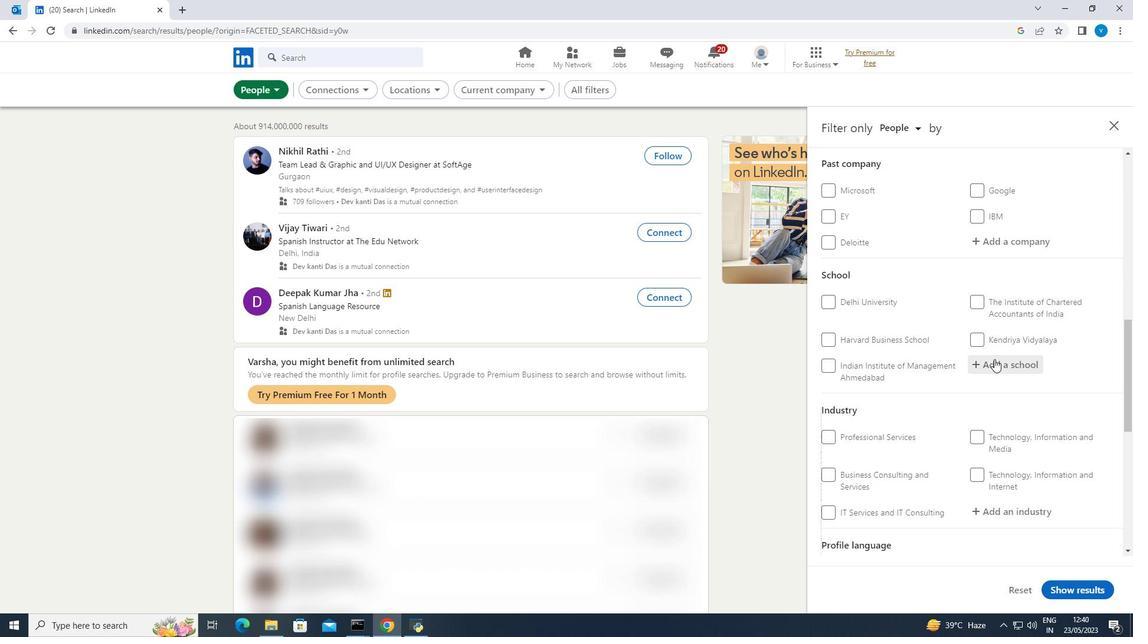 
Action: Mouse pressed left at (994, 359)
Screenshot: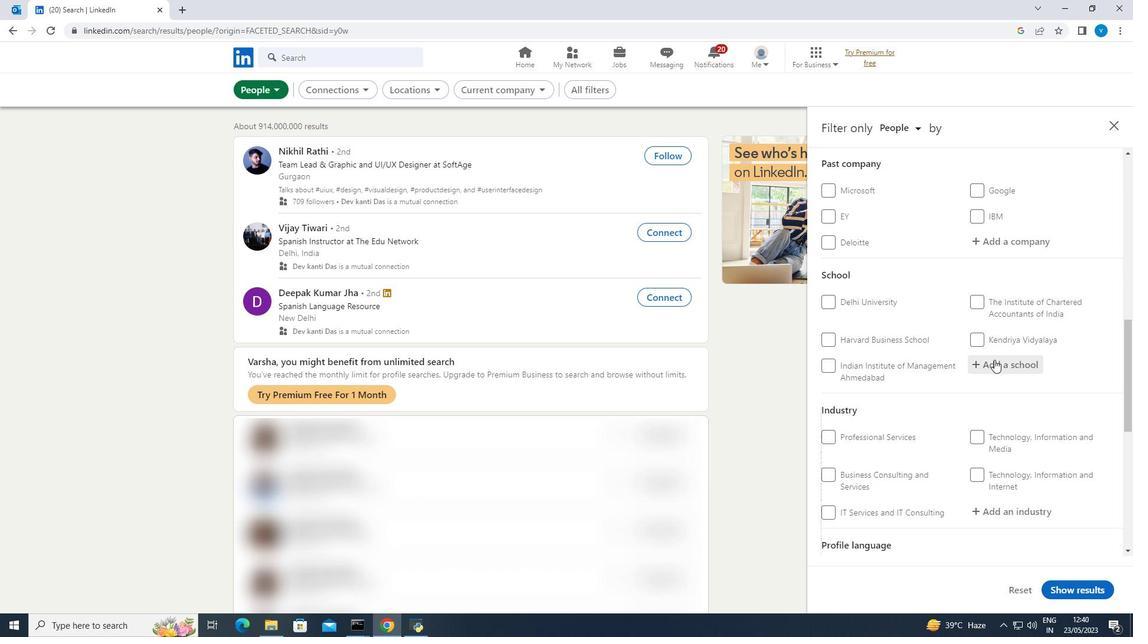 
Action: Mouse moved to (997, 358)
Screenshot: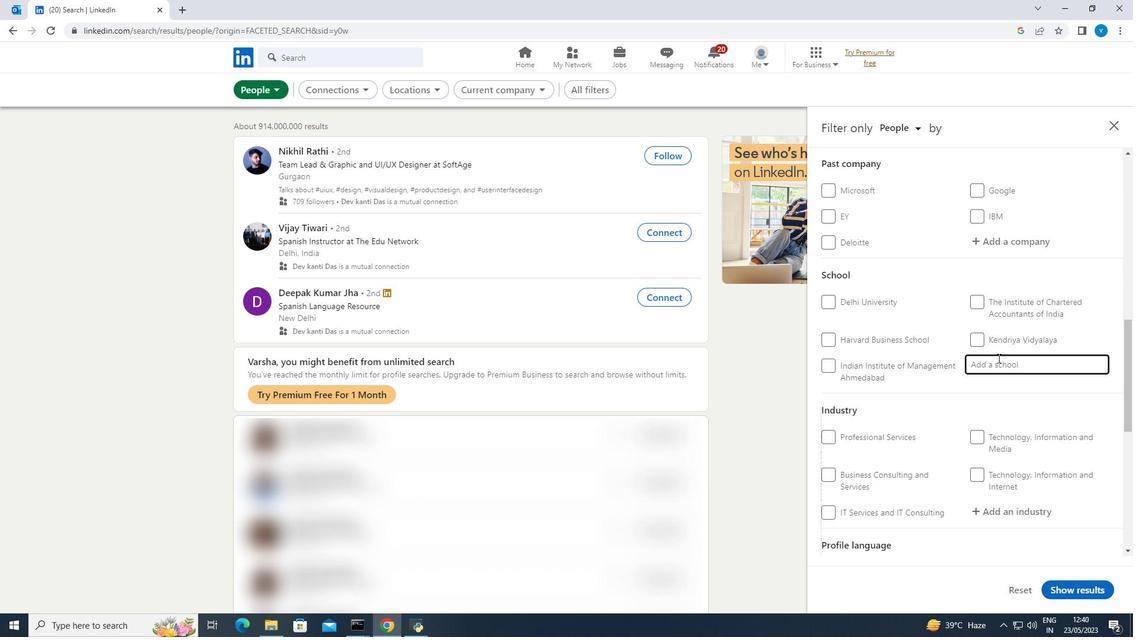 
Action: Key pressed <Key.shift><Key.shift><Key.shift><Key.shift><Key.shift><Key.shift><Key.shift>Adikavi<Key.space><Key.shift><Key.shift><Key.shift><Key.shift><Key.shift><Key.shift><Key.shift><Key.shift><Key.shift><Key.shift>Nannaya
Screenshot: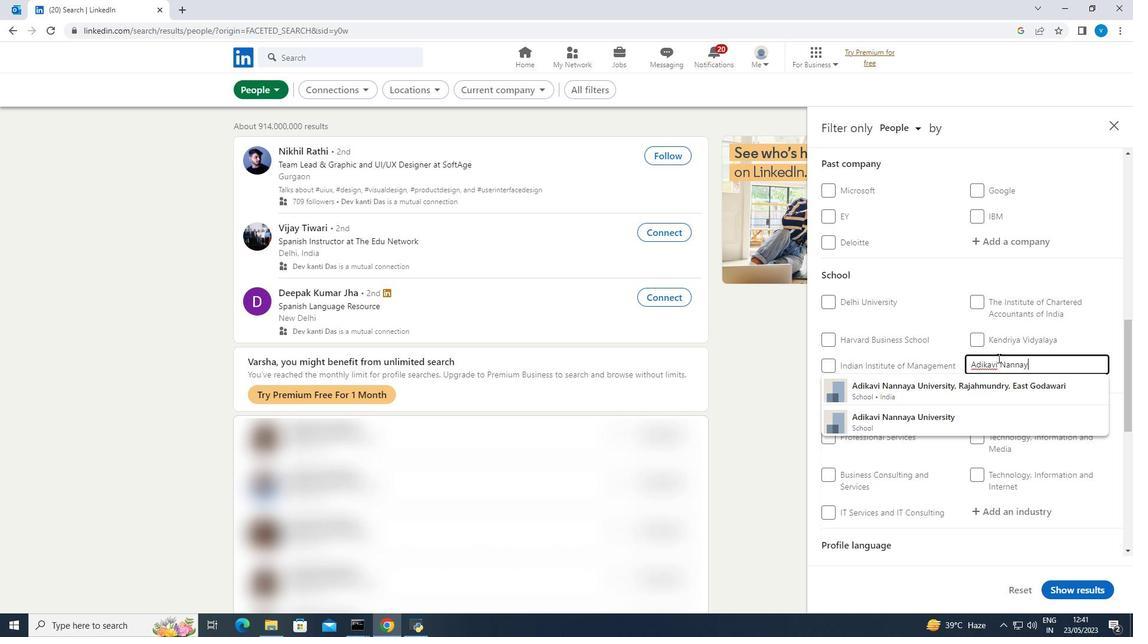 
Action: Mouse moved to (988, 420)
Screenshot: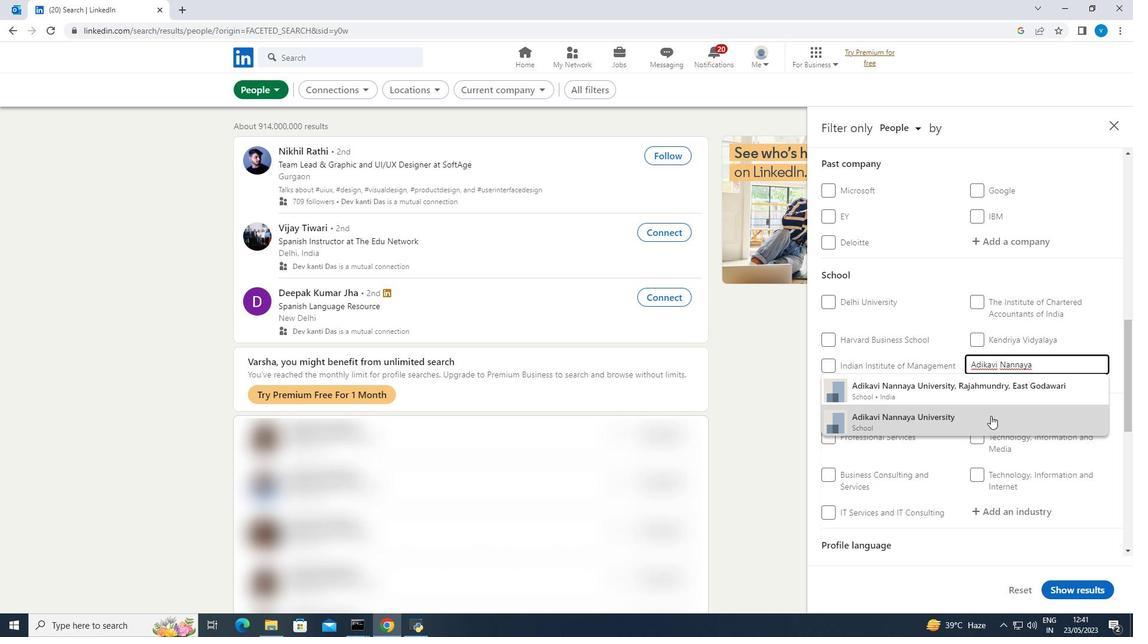 
Action: Mouse pressed left at (988, 420)
Screenshot: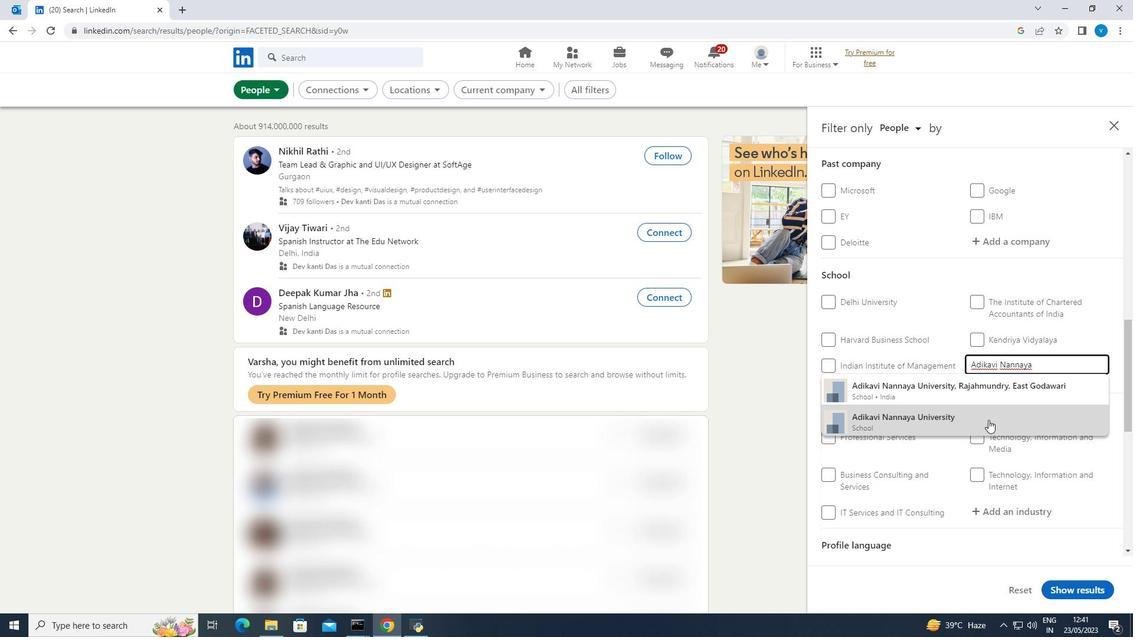 
Action: Mouse scrolled (988, 419) with delta (0, 0)
Screenshot: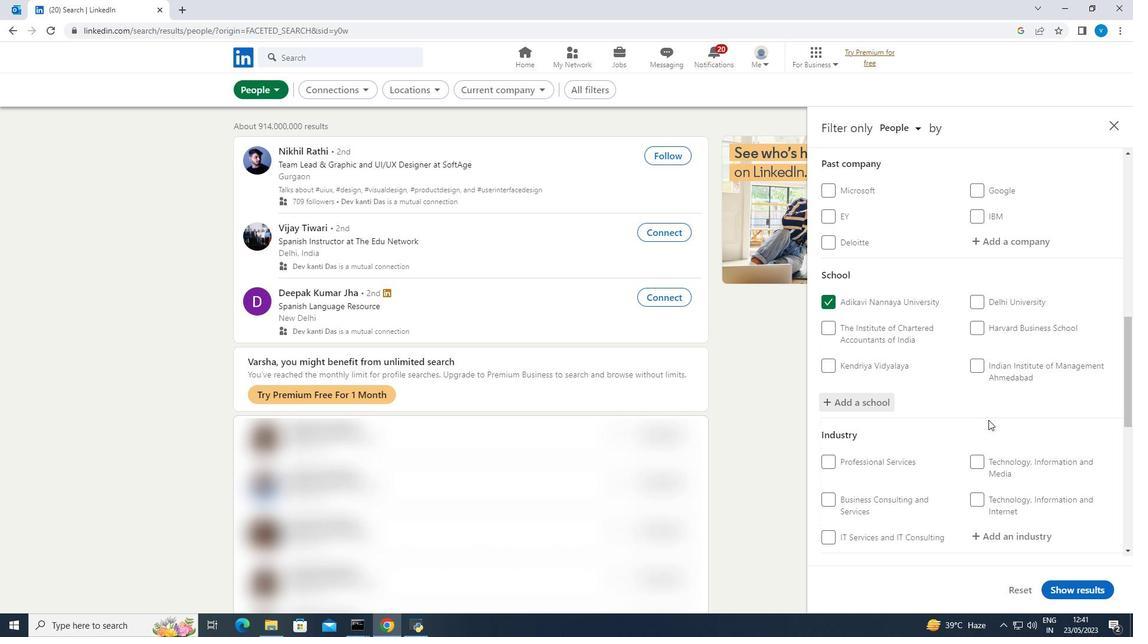 
Action: Mouse moved to (988, 420)
Screenshot: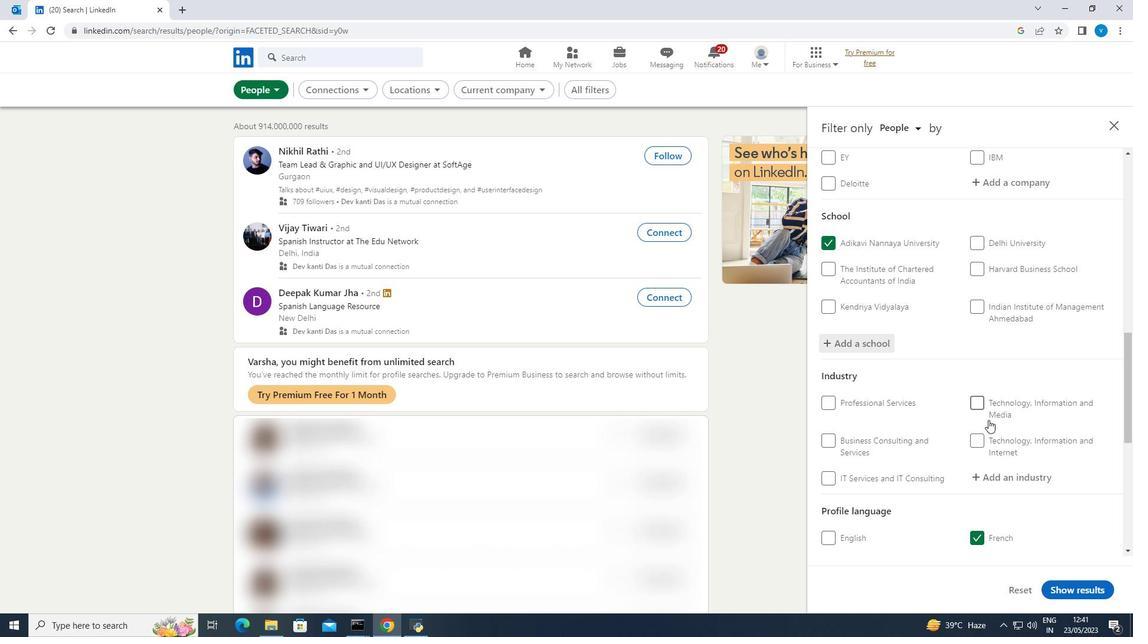 
Action: Mouse scrolled (988, 419) with delta (0, 0)
Screenshot: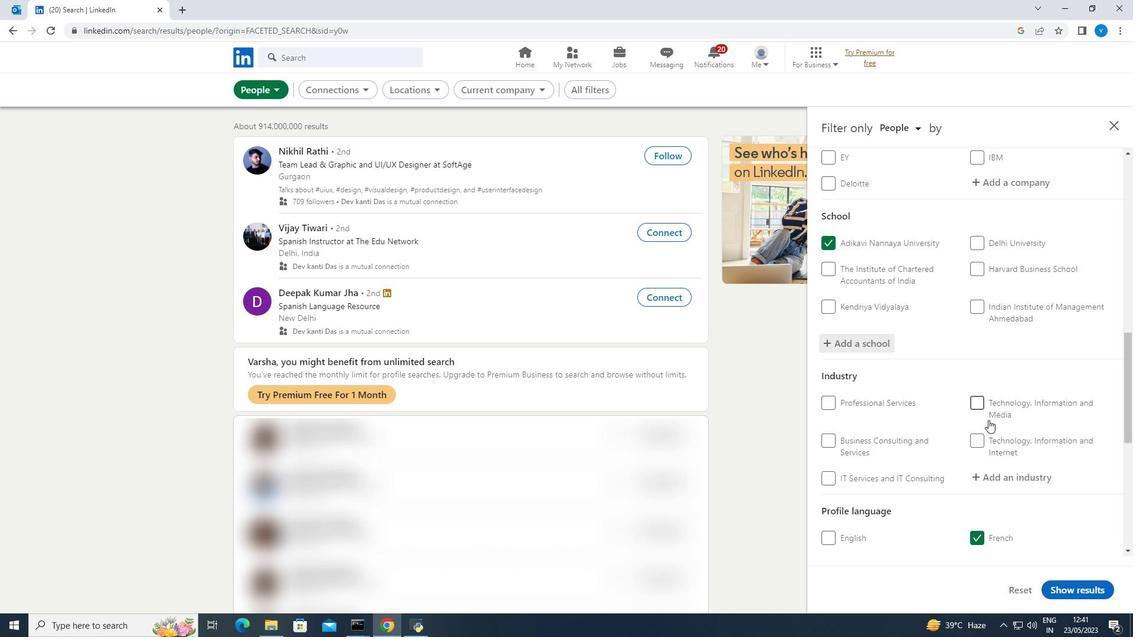 
Action: Mouse scrolled (988, 419) with delta (0, 0)
Screenshot: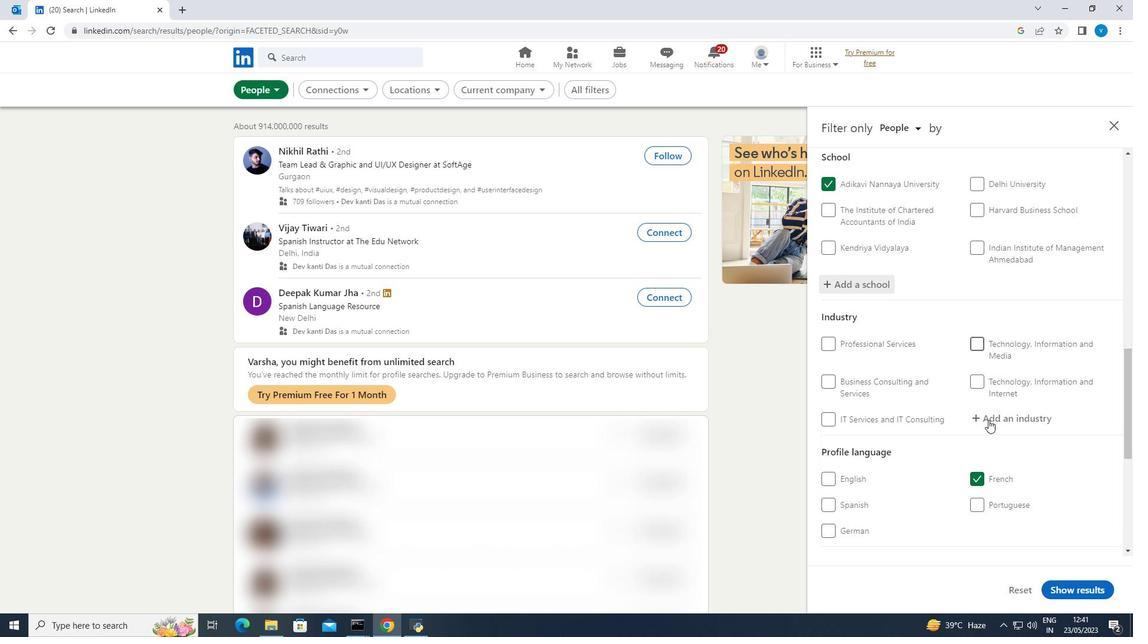 
Action: Mouse moved to (1013, 358)
Screenshot: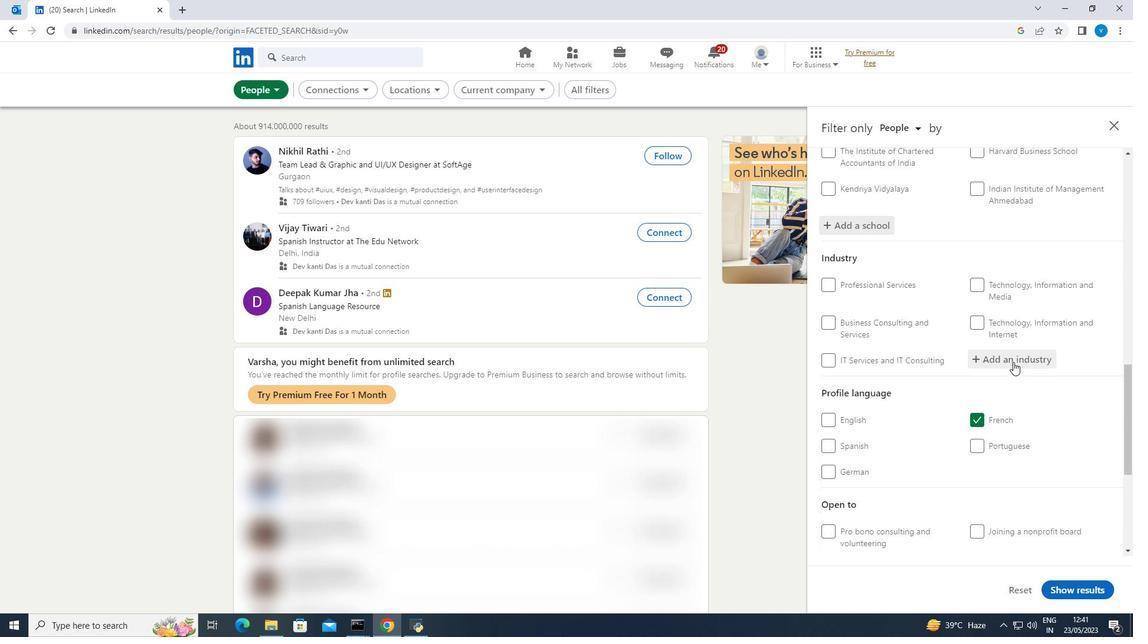 
Action: Mouse pressed left at (1013, 358)
Screenshot: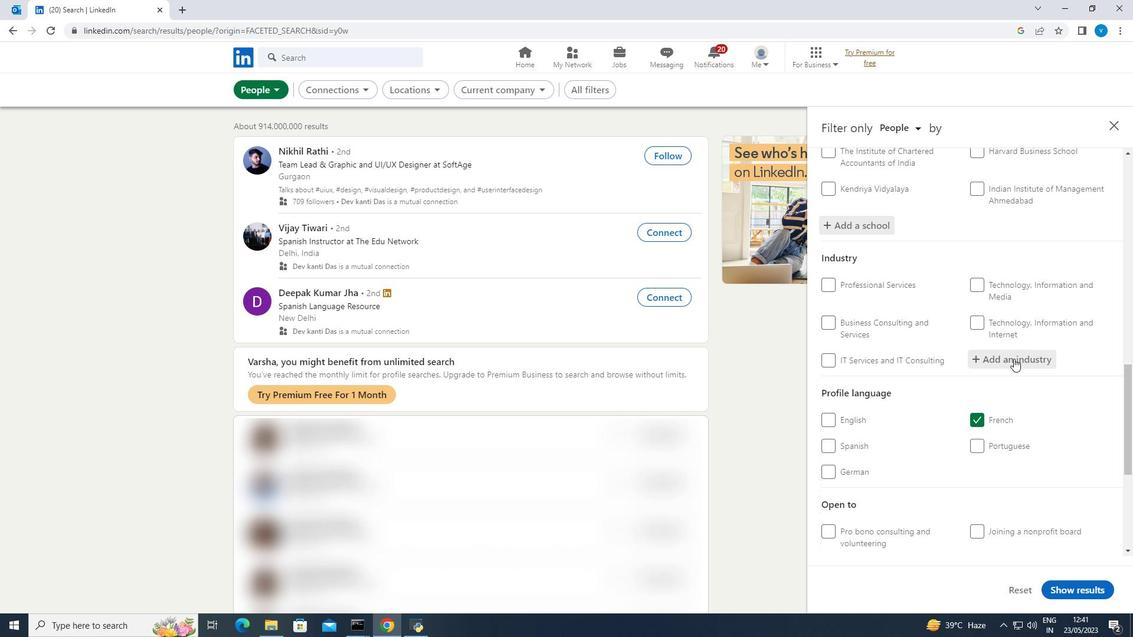
Action: Key pressed <Key.shift><Key.shift><Key.shift><Key.shift><Key.shift><Key.shift><Key.shift>Events<Key.space><Key.shift><Key.shift><Key.shift><Key.shift><Key.shift>S
Screenshot: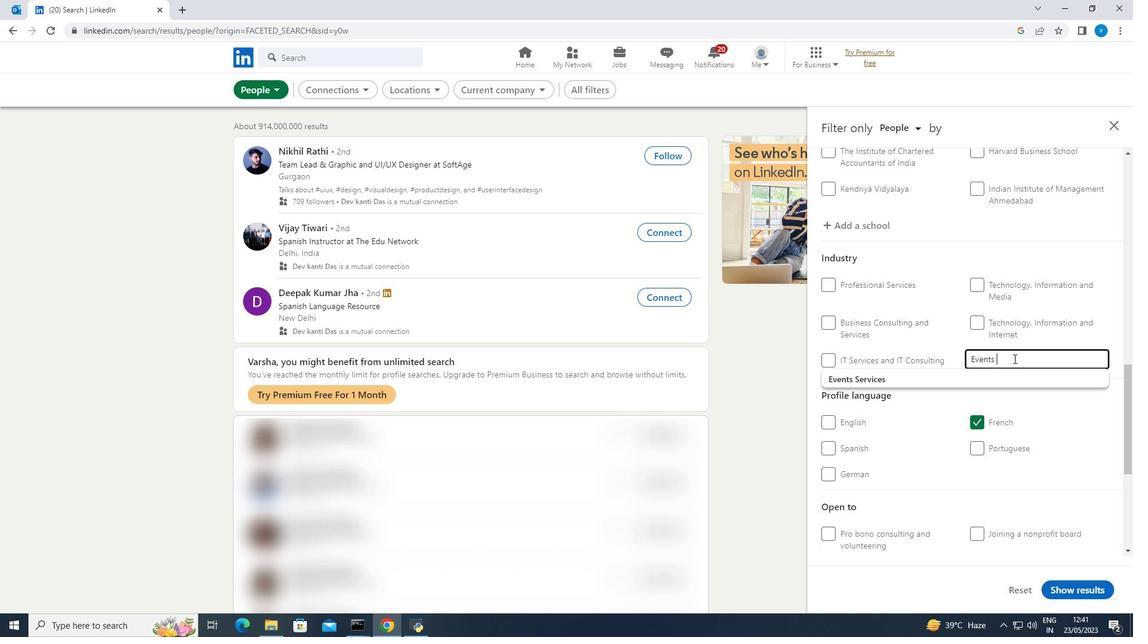 
Action: Mouse moved to (993, 375)
Screenshot: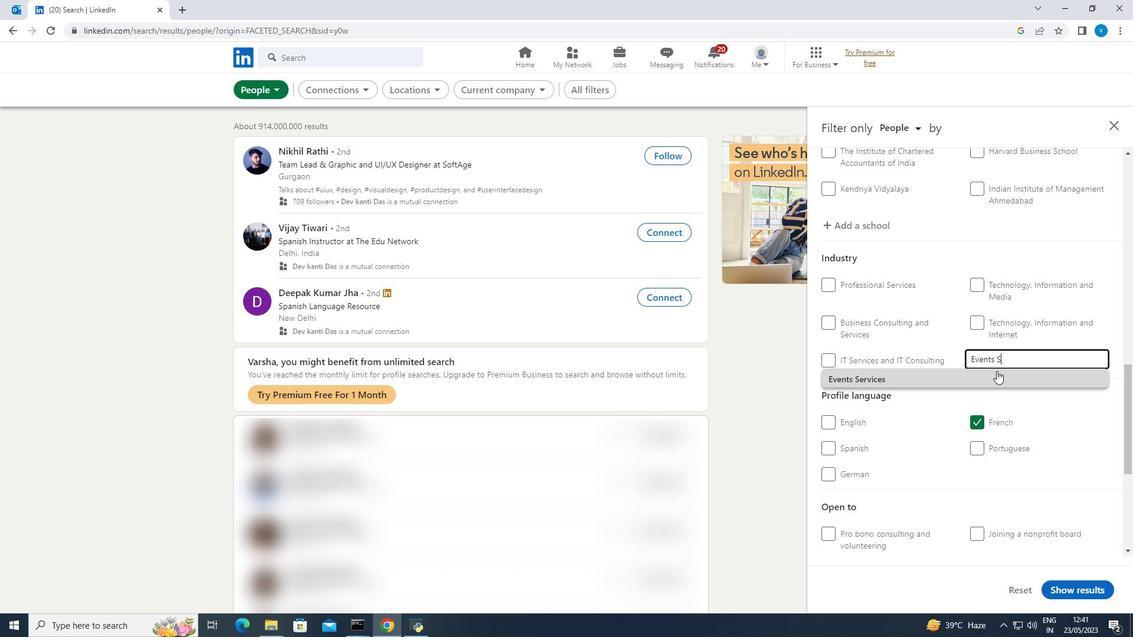 
Action: Mouse pressed left at (993, 375)
Screenshot: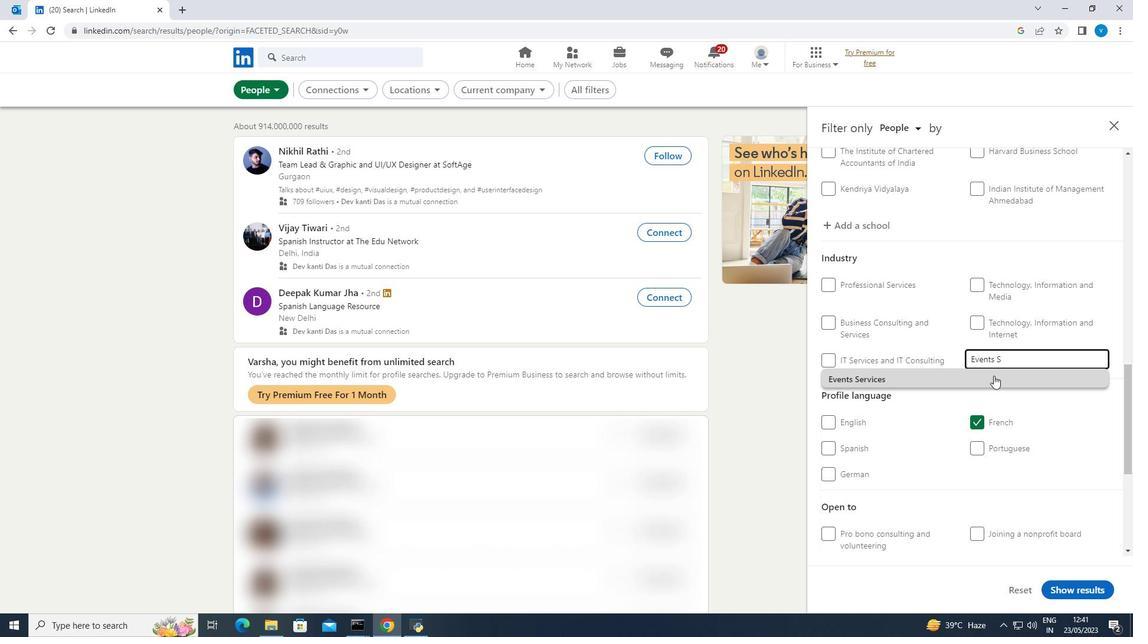 
Action: Mouse scrolled (993, 375) with delta (0, 0)
Screenshot: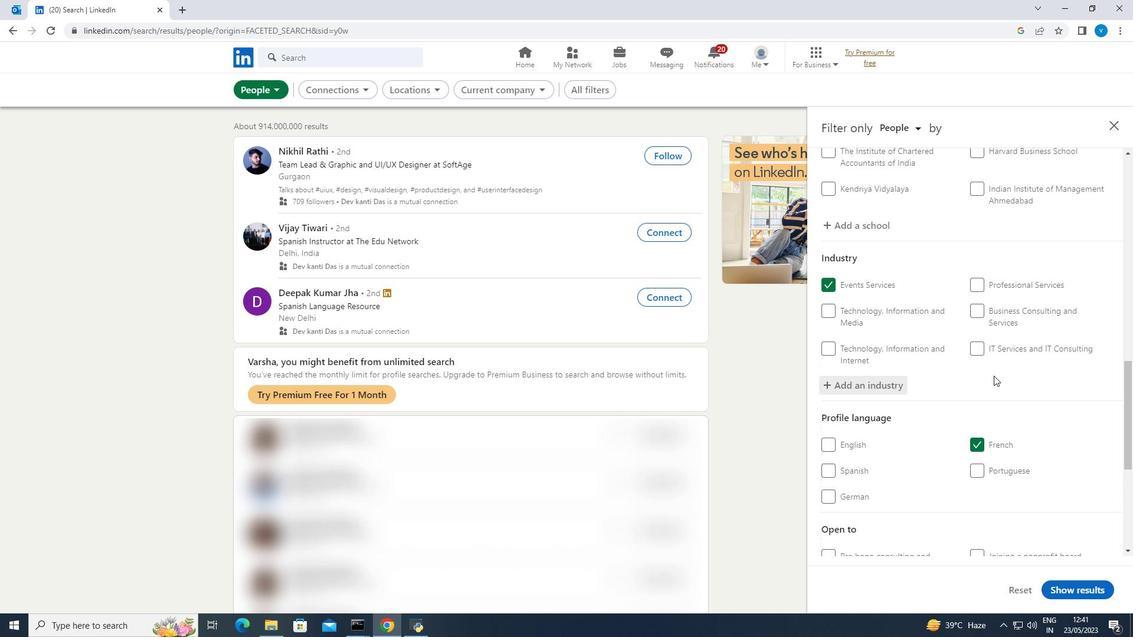 
Action: Mouse scrolled (993, 375) with delta (0, 0)
Screenshot: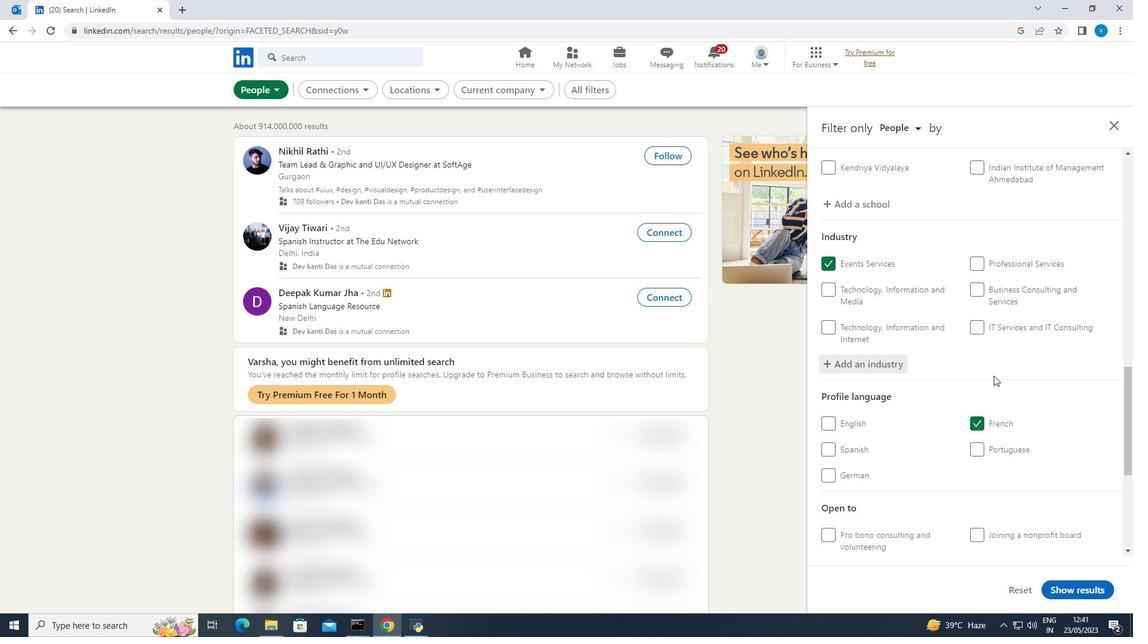 
Action: Mouse scrolled (993, 375) with delta (0, 0)
Screenshot: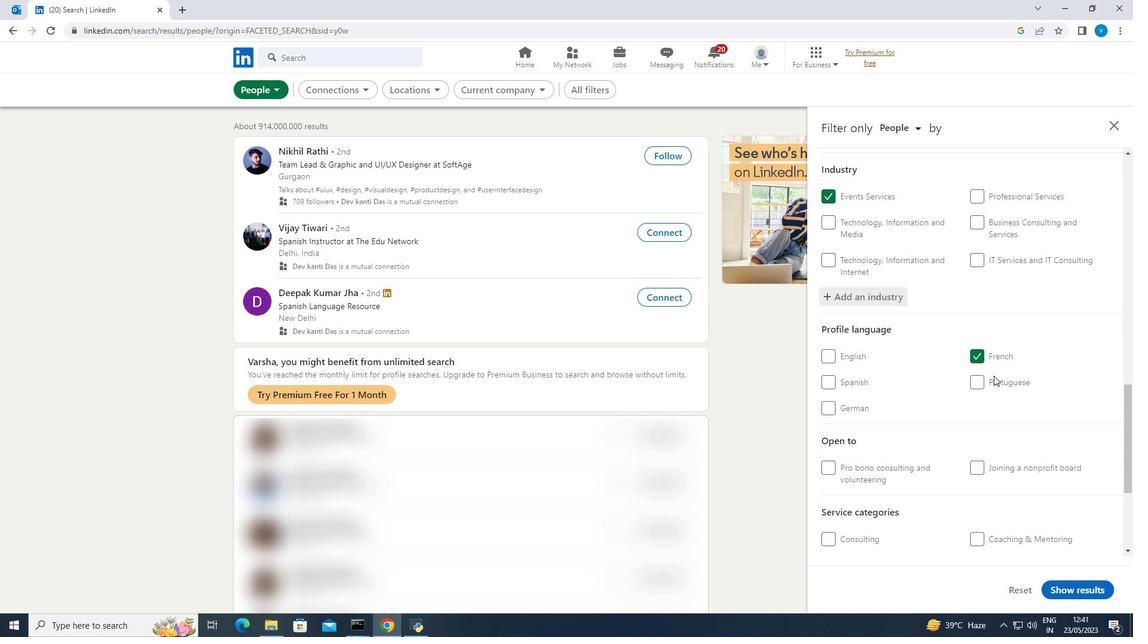 
Action: Mouse moved to (993, 376)
Screenshot: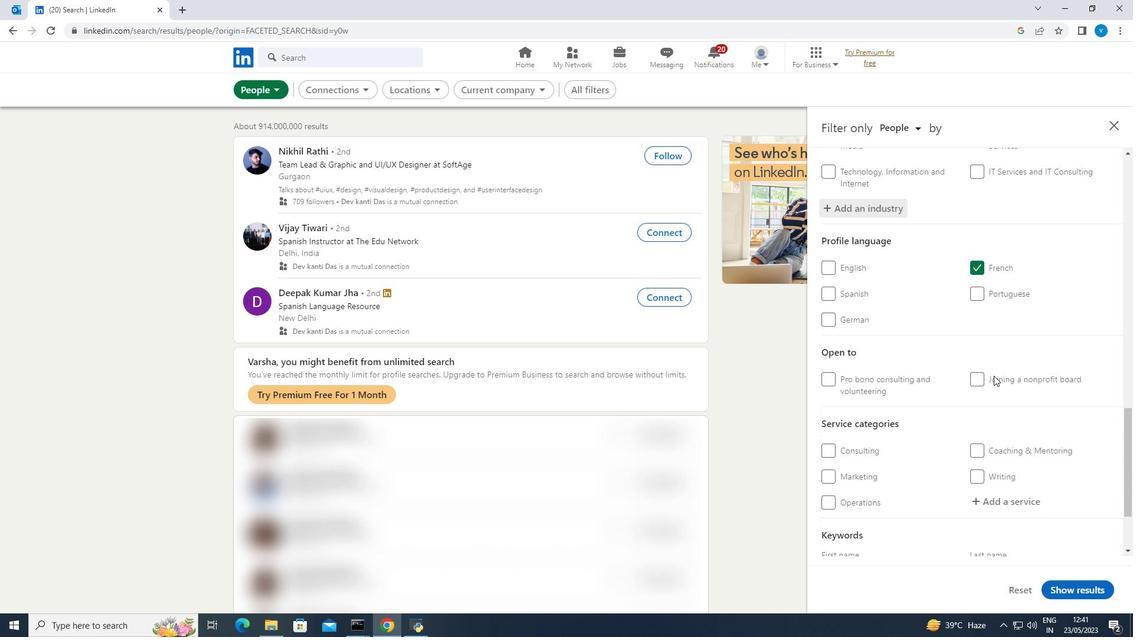 
Action: Mouse scrolled (993, 375) with delta (0, 0)
Screenshot: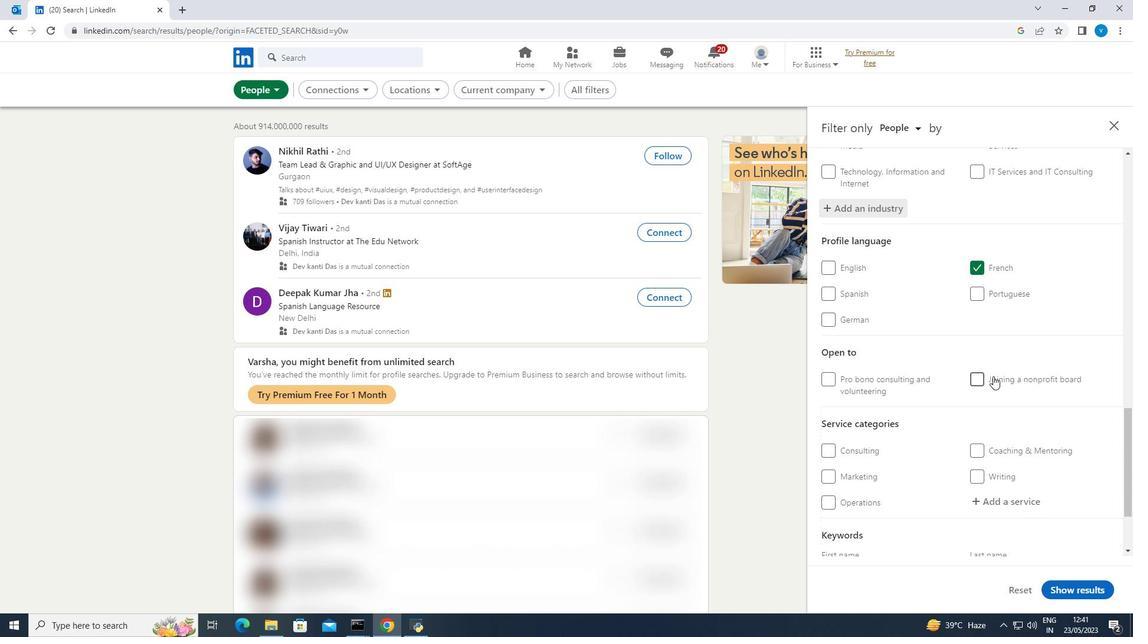 
Action: Mouse scrolled (993, 375) with delta (0, 0)
Screenshot: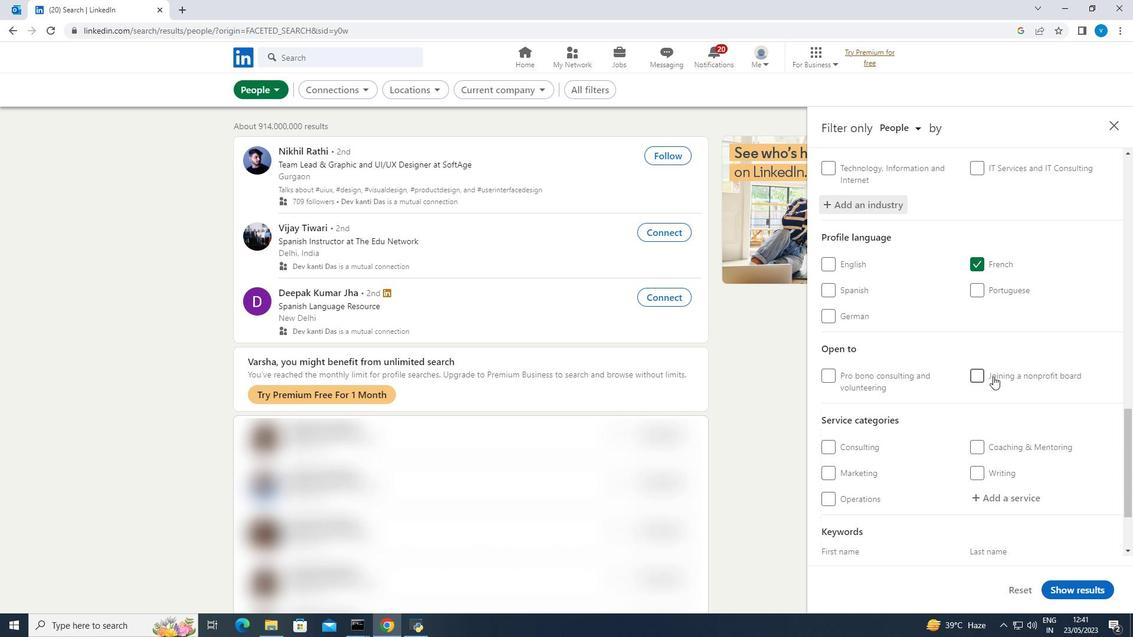 
Action: Mouse moved to (990, 387)
Screenshot: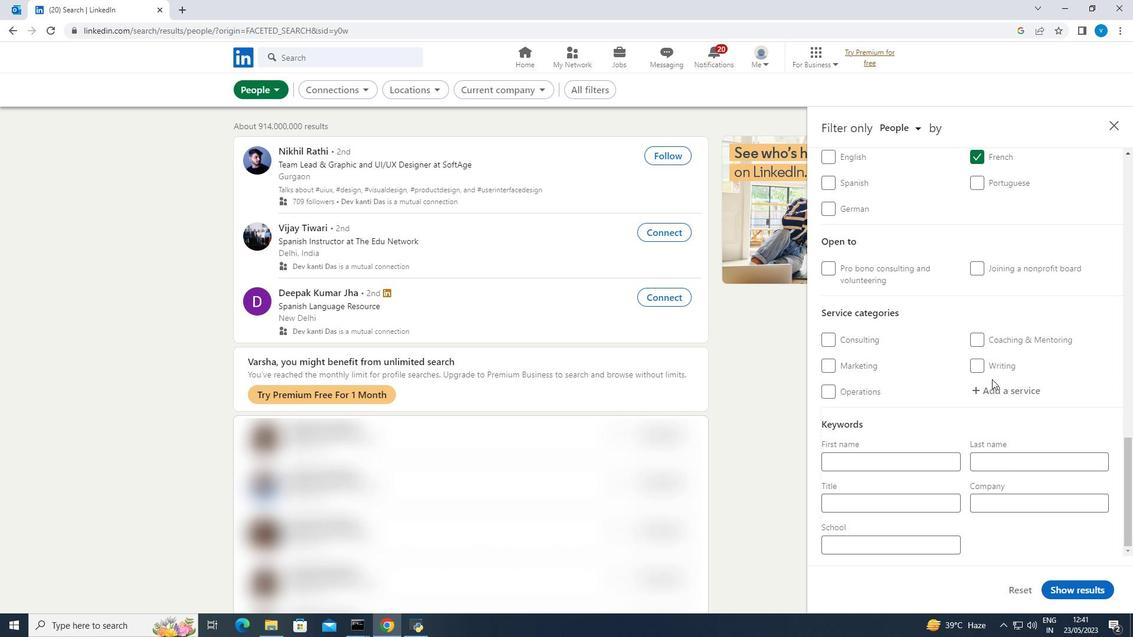 
Action: Mouse pressed left at (990, 387)
Screenshot: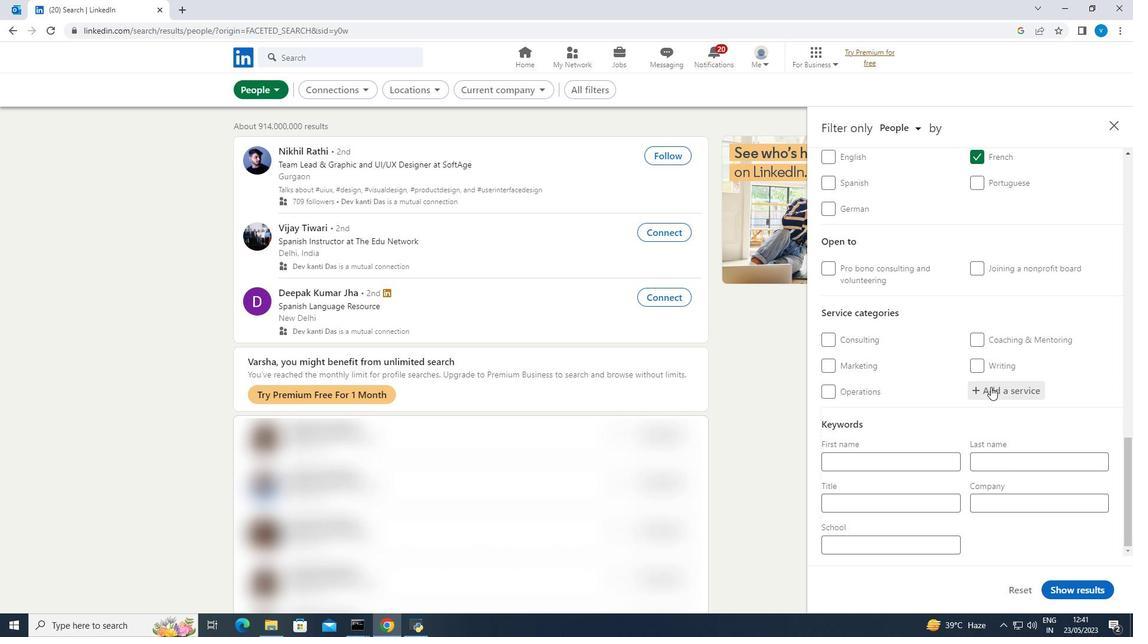 
Action: Mouse moved to (990, 387)
Screenshot: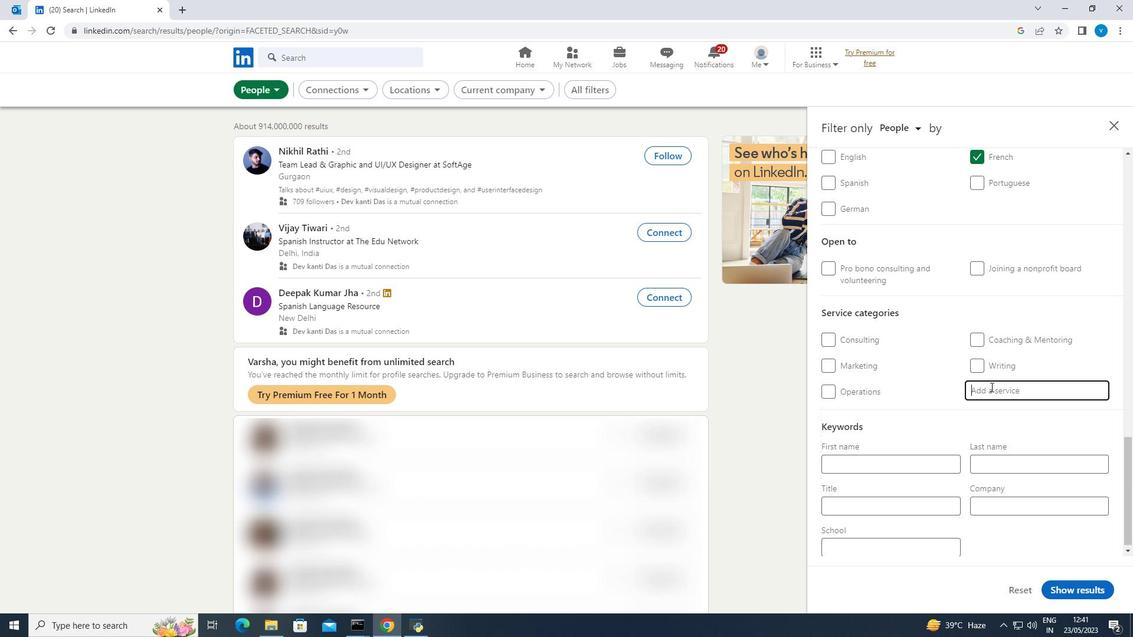 
Action: Key pressed <Key.shift><Key.shift><Key.shift><Key.shift><Key.shift>Research
Screenshot: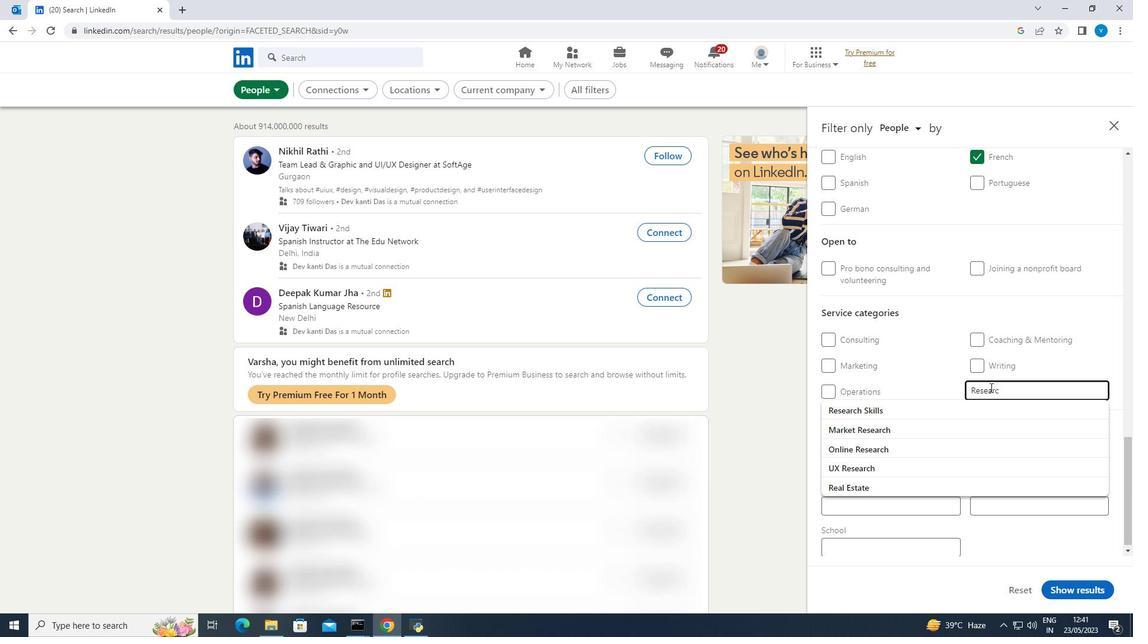 
Action: Mouse moved to (980, 400)
Screenshot: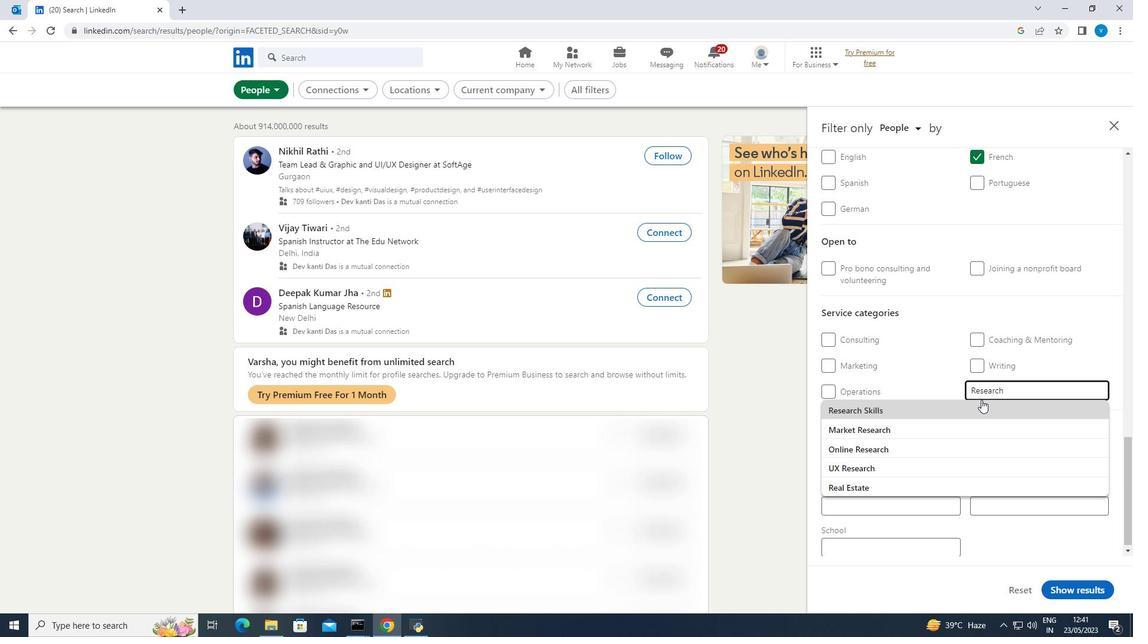 
Action: Key pressed <Key.enter>
Screenshot: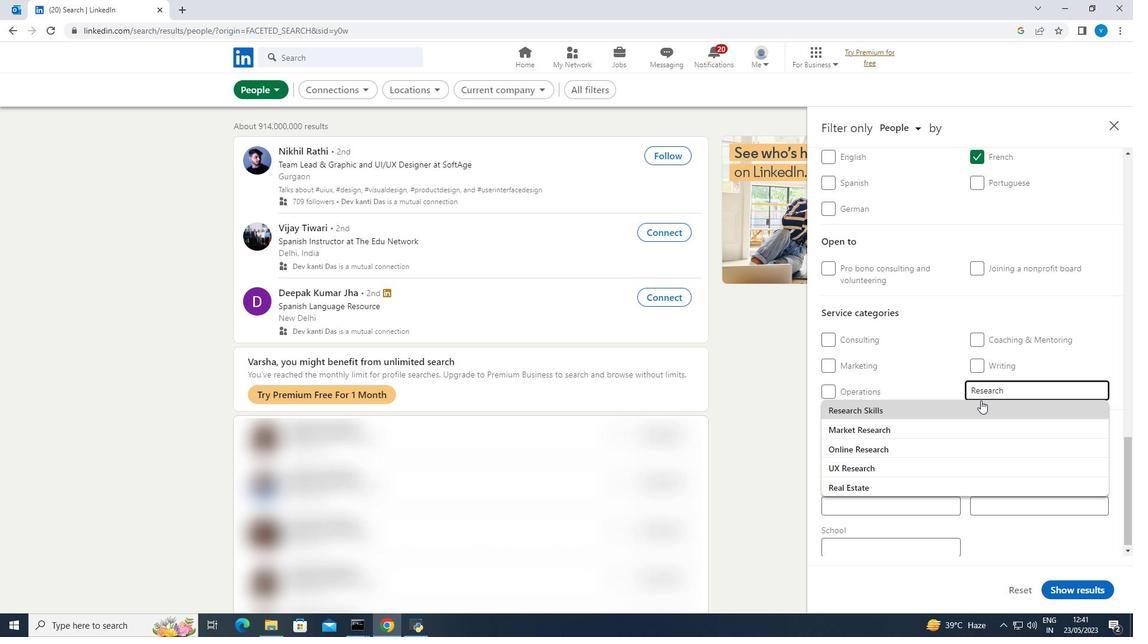 
Action: Mouse scrolled (980, 400) with delta (0, 0)
Screenshot: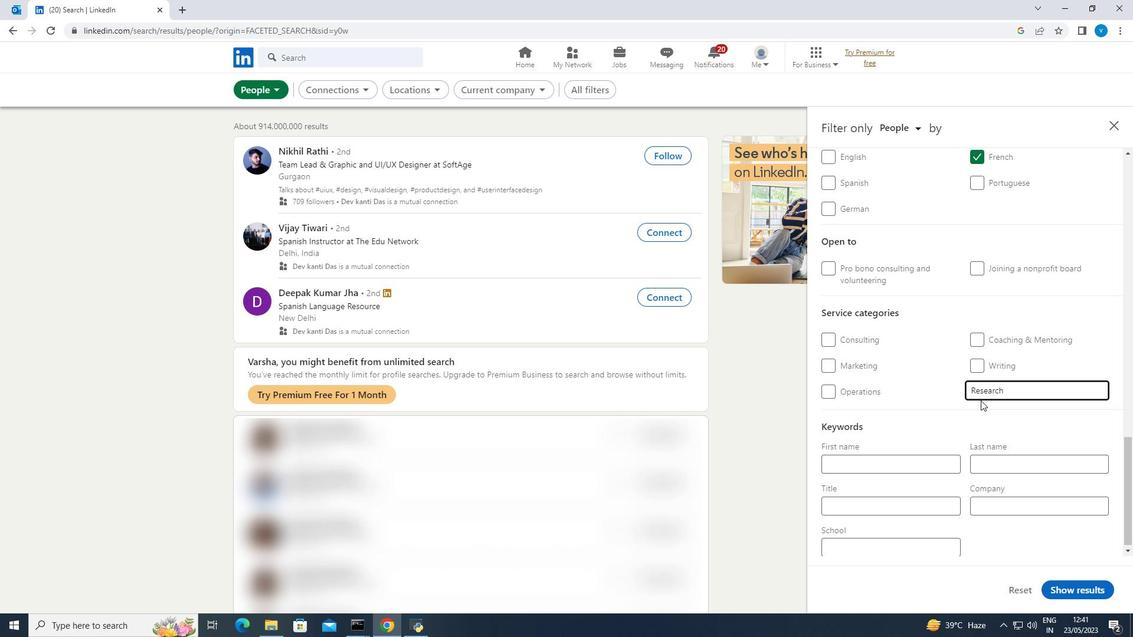 
Action: Mouse scrolled (980, 400) with delta (0, 0)
Screenshot: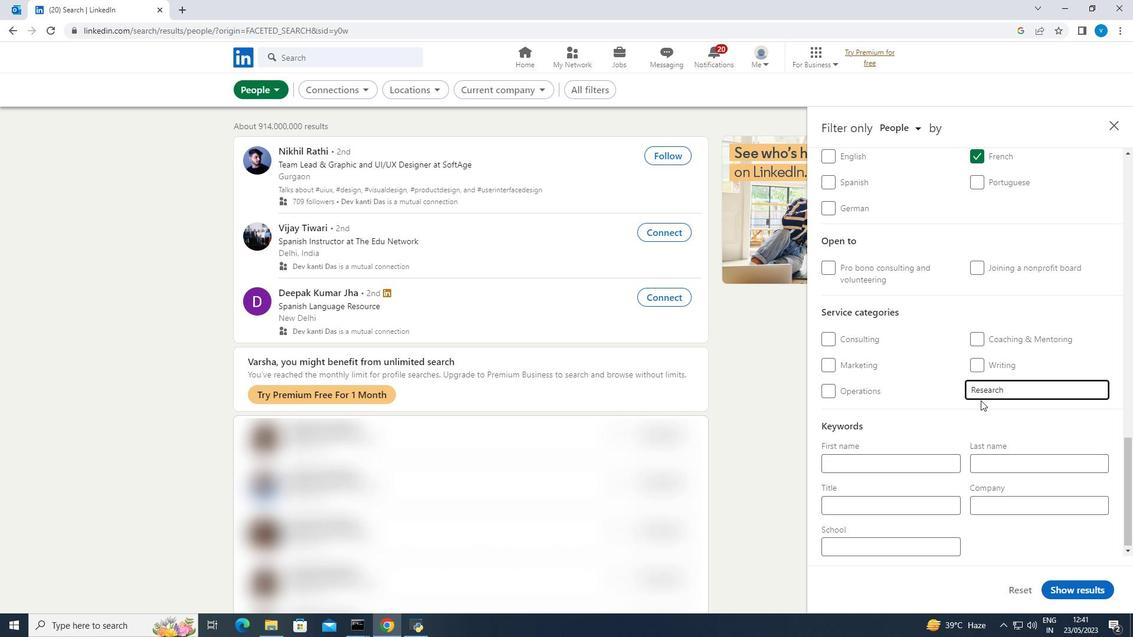 
Action: Mouse scrolled (980, 400) with delta (0, 0)
Screenshot: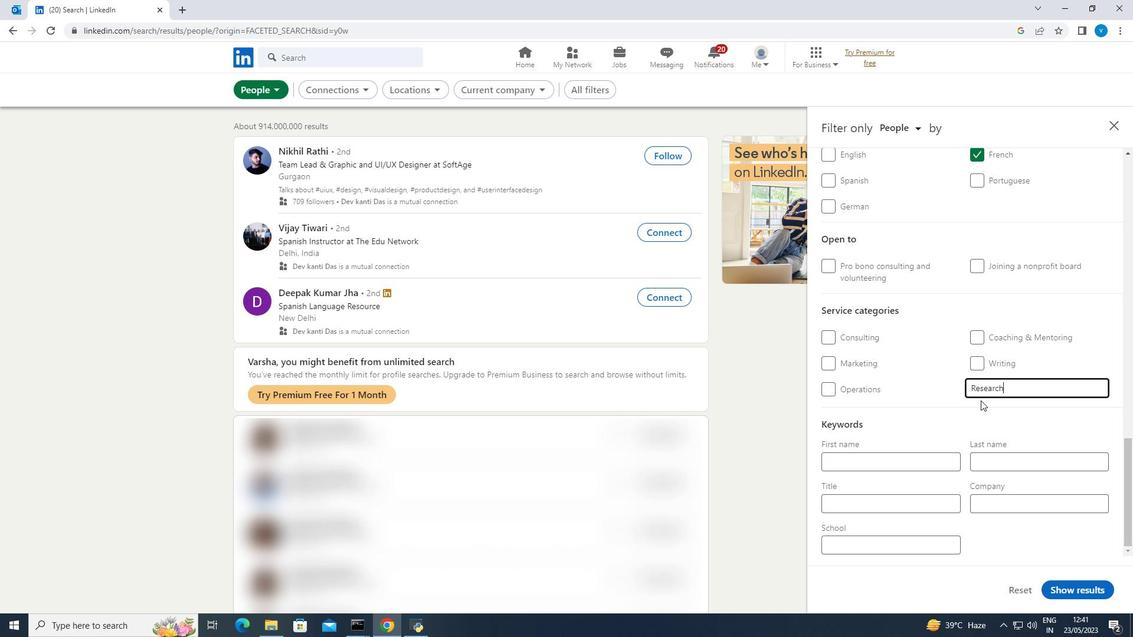 
Action: Mouse scrolled (980, 400) with delta (0, 0)
Screenshot: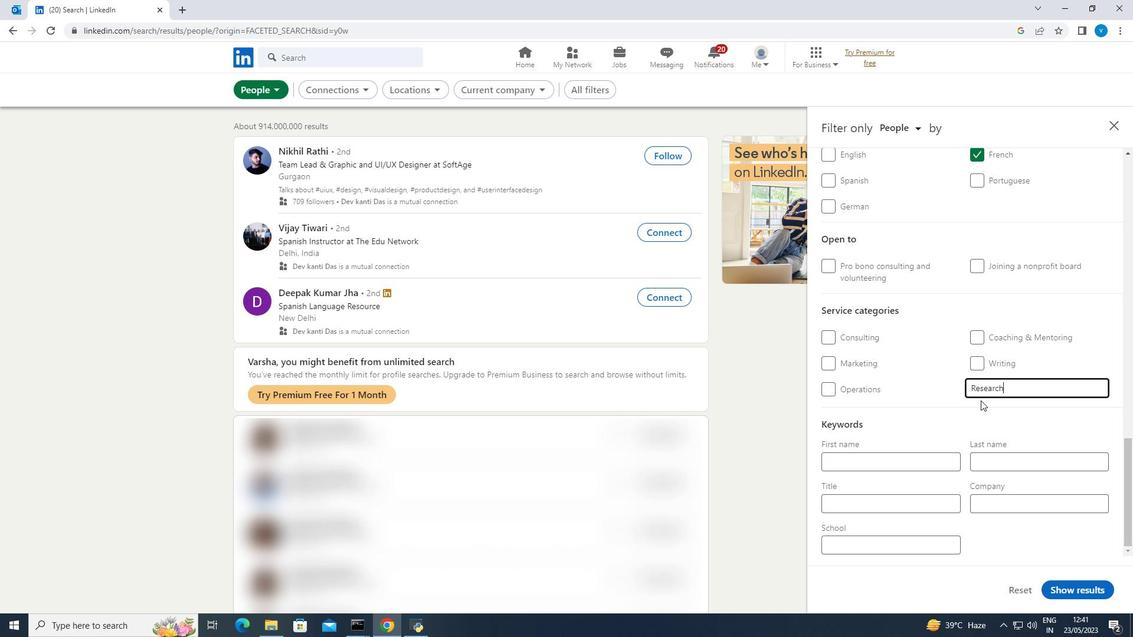 
Action: Mouse moved to (946, 503)
Screenshot: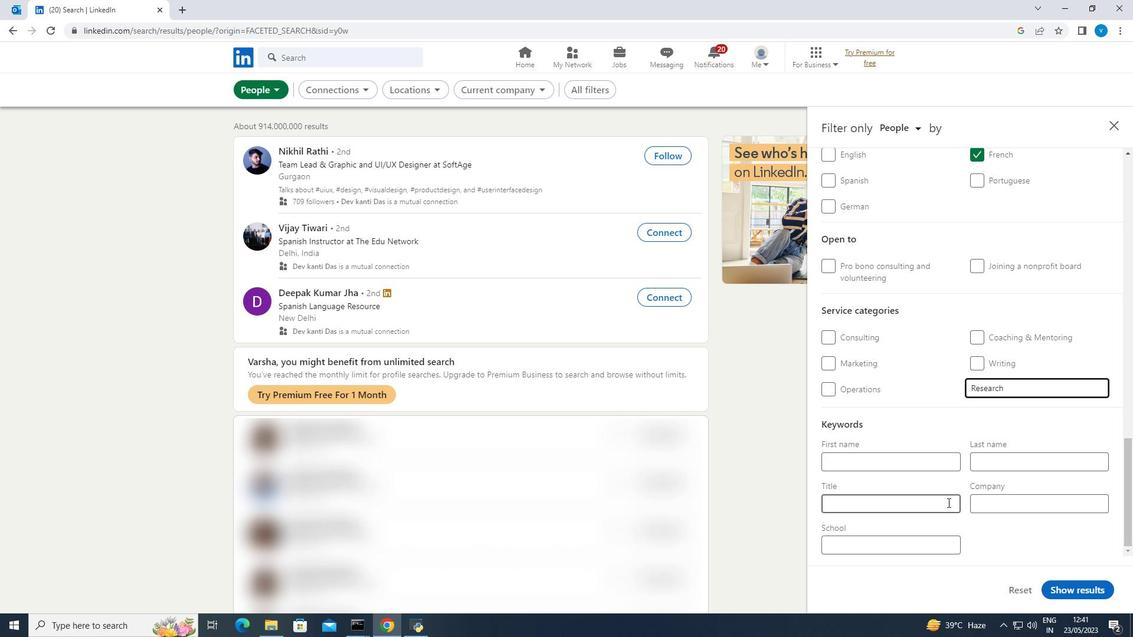 
Action: Mouse pressed left at (946, 503)
Screenshot: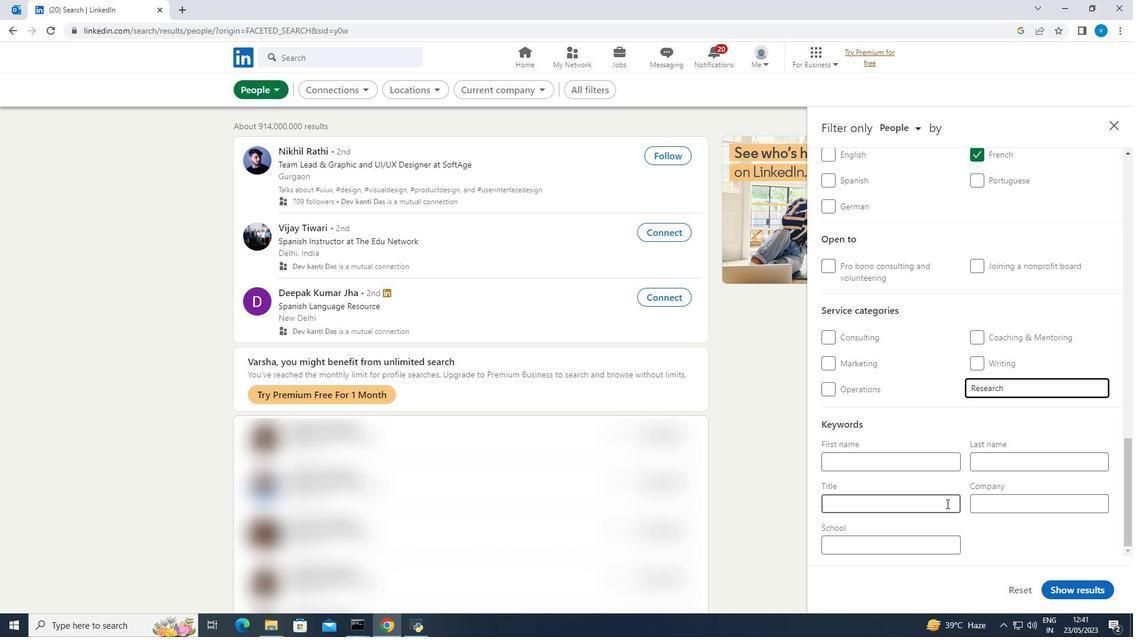 
Action: Mouse moved to (946, 503)
Screenshot: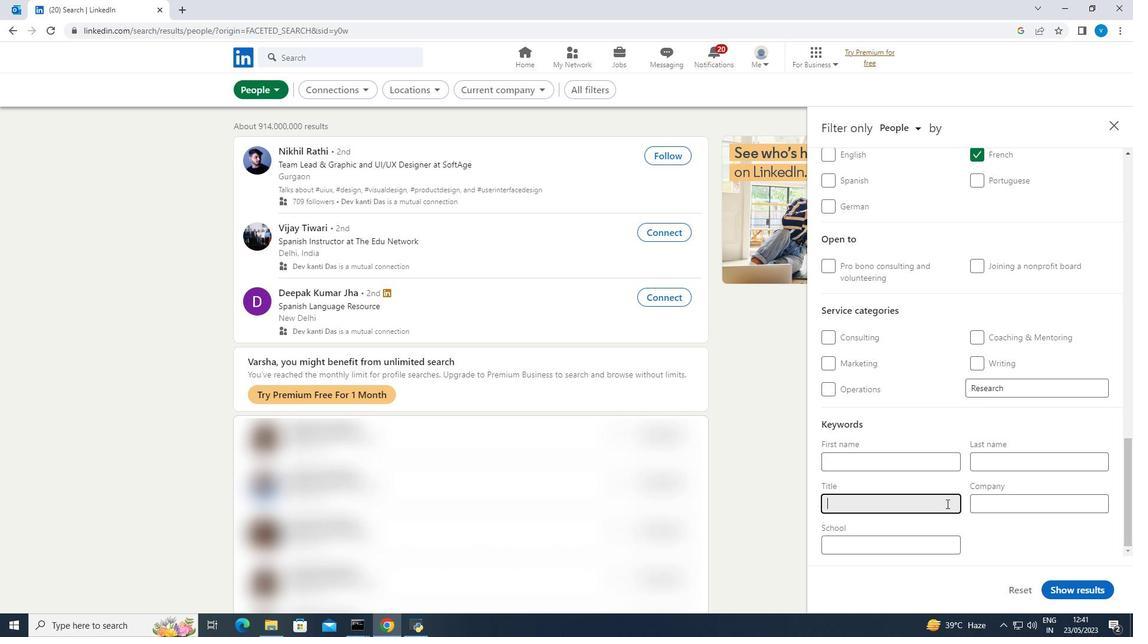 
Action: Key pressed <Key.shift><Key.shift>Program<Key.space><Key.shift><Key.shift><Key.shift><Key.shift><Key.shift>Manager
Screenshot: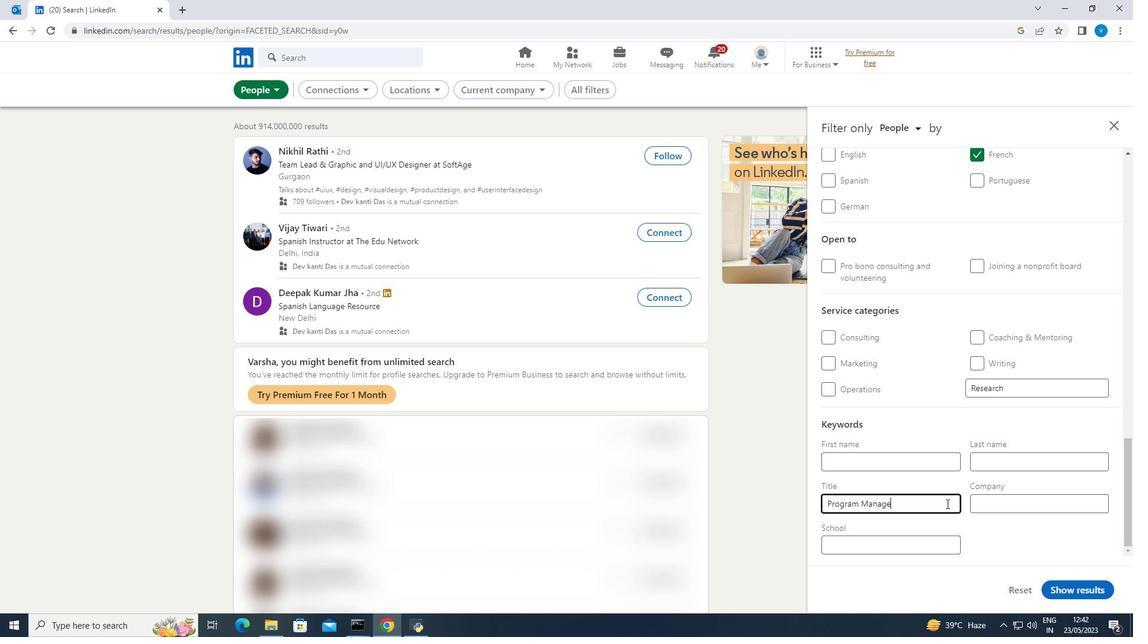 
Action: Mouse moved to (1058, 581)
Screenshot: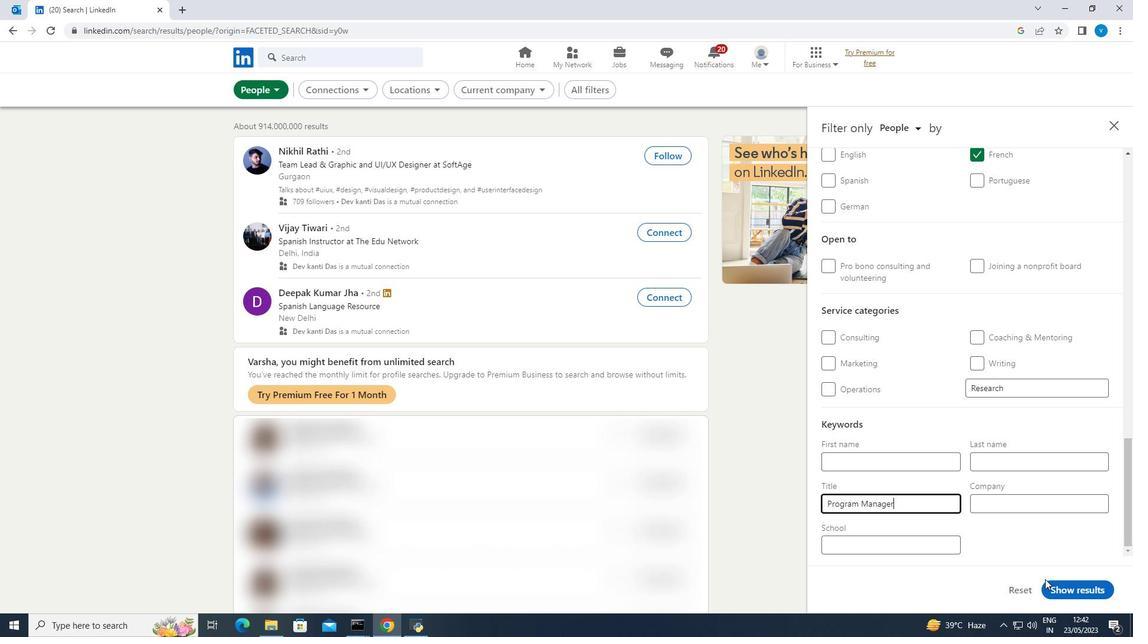 
Action: Mouse pressed left at (1058, 581)
Screenshot: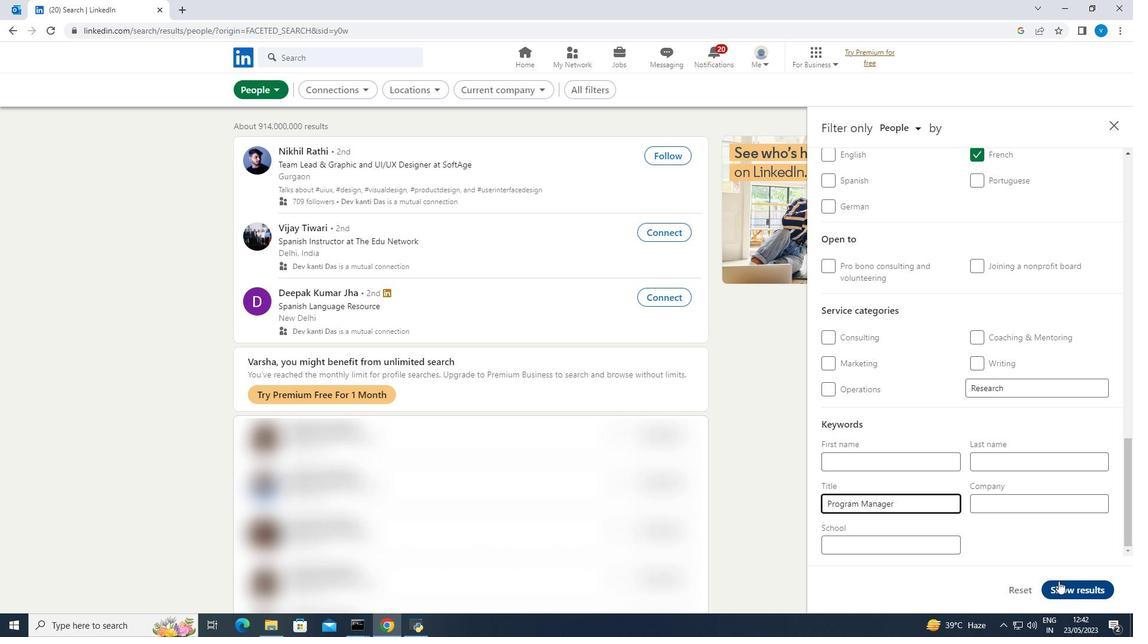 
